 Task: Check the average views per listing of garden tub in the last 5 years.
Action: Mouse moved to (1082, 249)
Screenshot: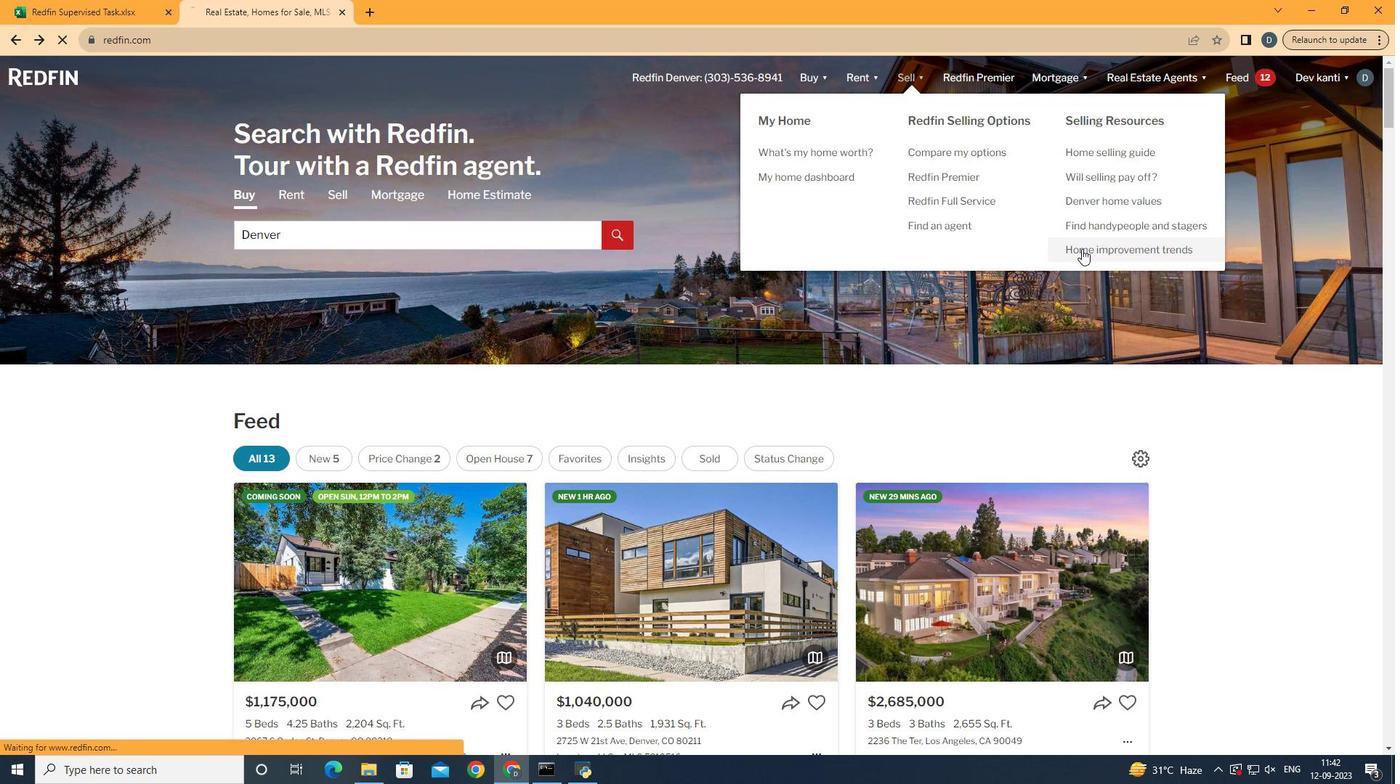 
Action: Mouse pressed left at (1082, 249)
Screenshot: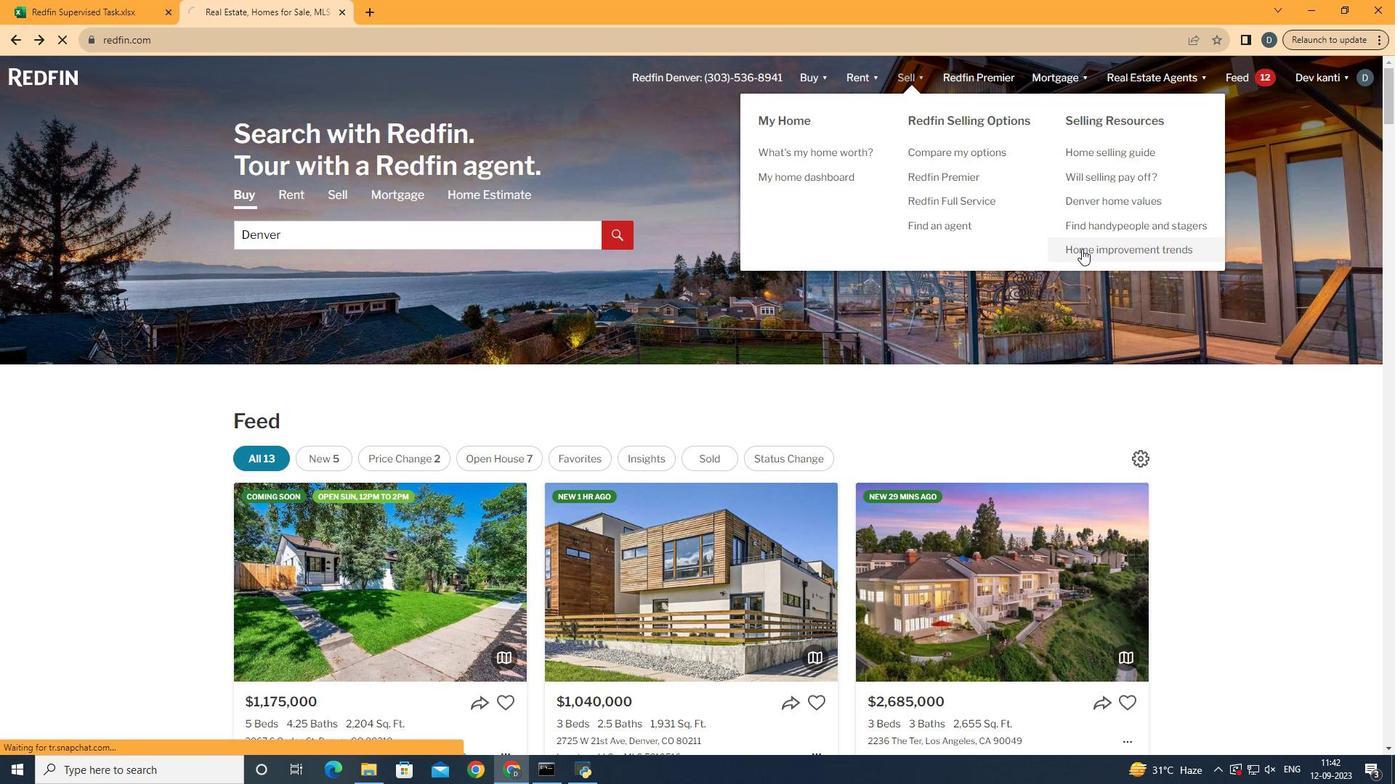 
Action: Mouse moved to (358, 284)
Screenshot: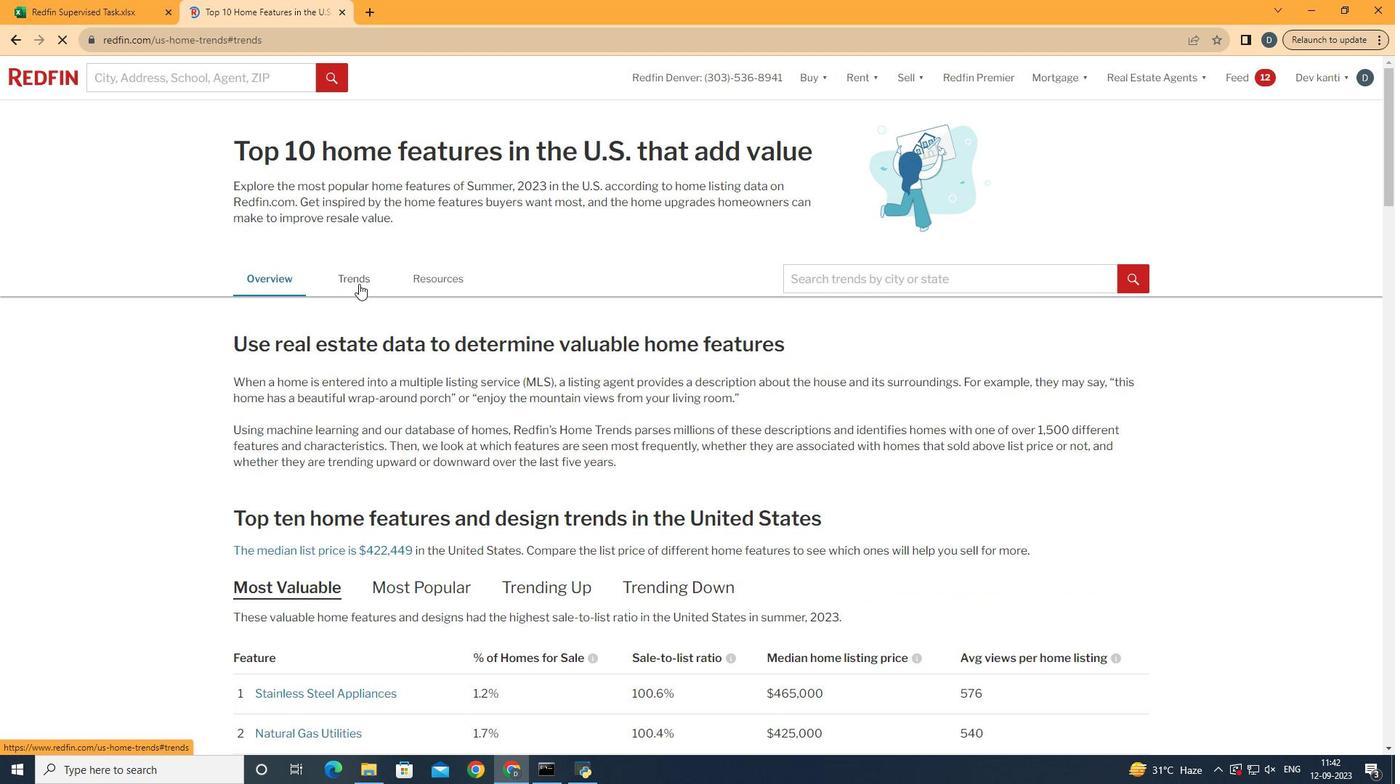 
Action: Mouse pressed left at (358, 284)
Screenshot: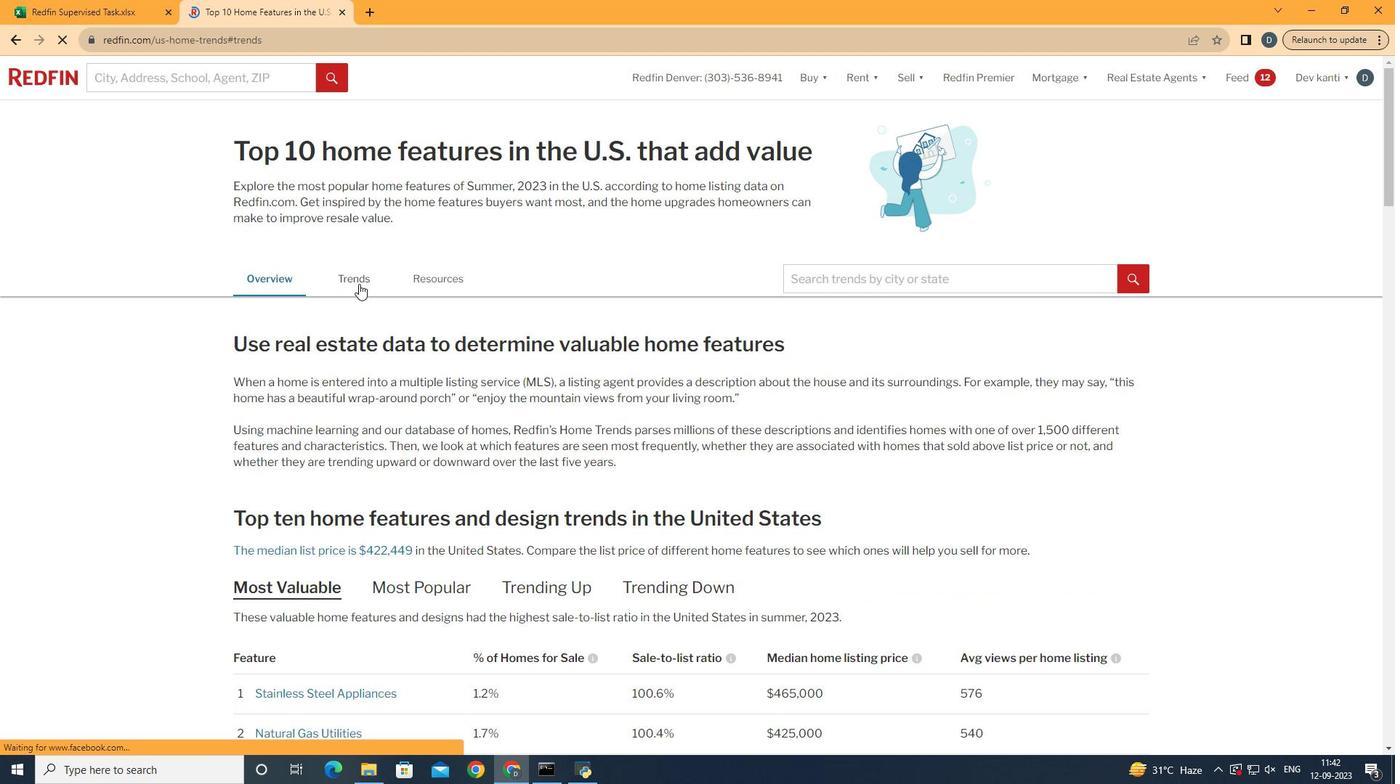 
Action: Mouse moved to (428, 417)
Screenshot: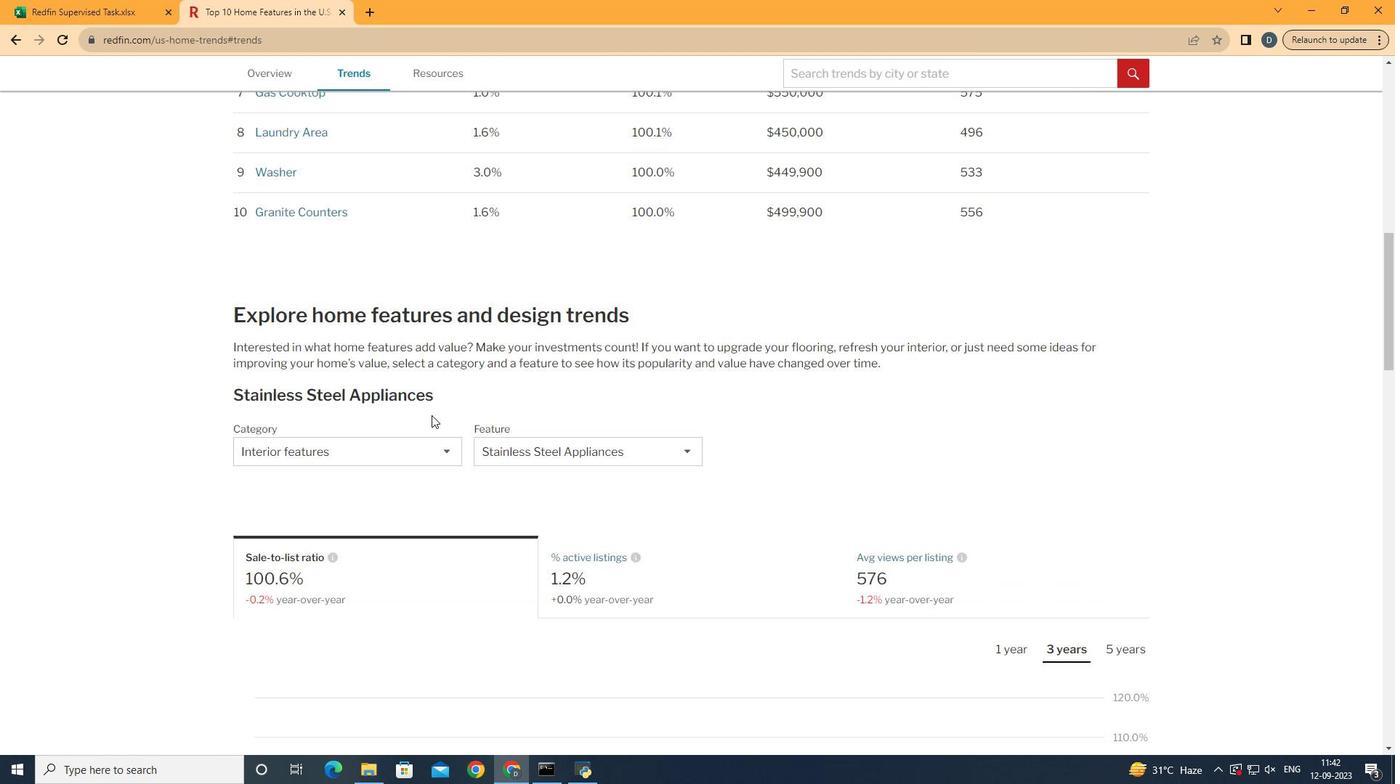 
Action: Mouse scrolled (428, 416) with delta (0, 0)
Screenshot: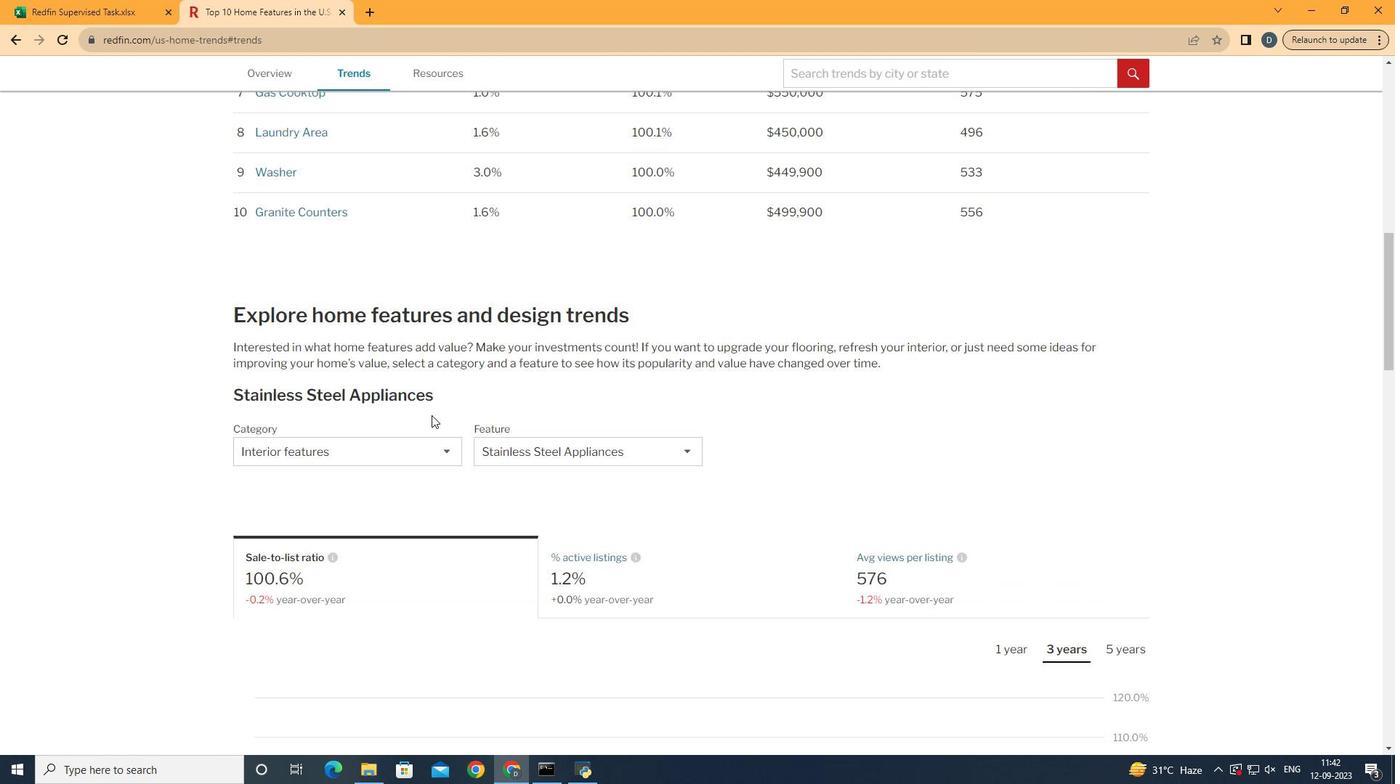 
Action: Mouse moved to (428, 416)
Screenshot: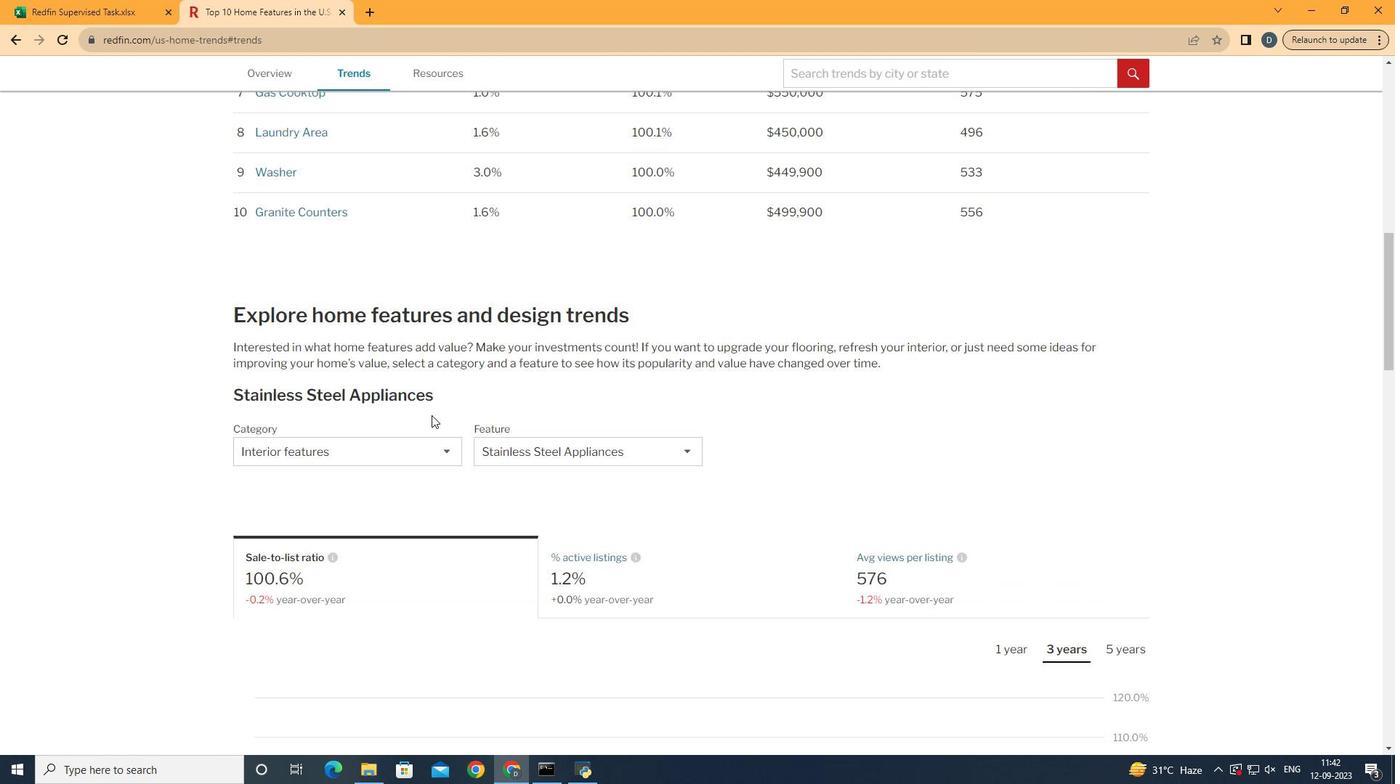
Action: Mouse scrolled (428, 415) with delta (0, 0)
Screenshot: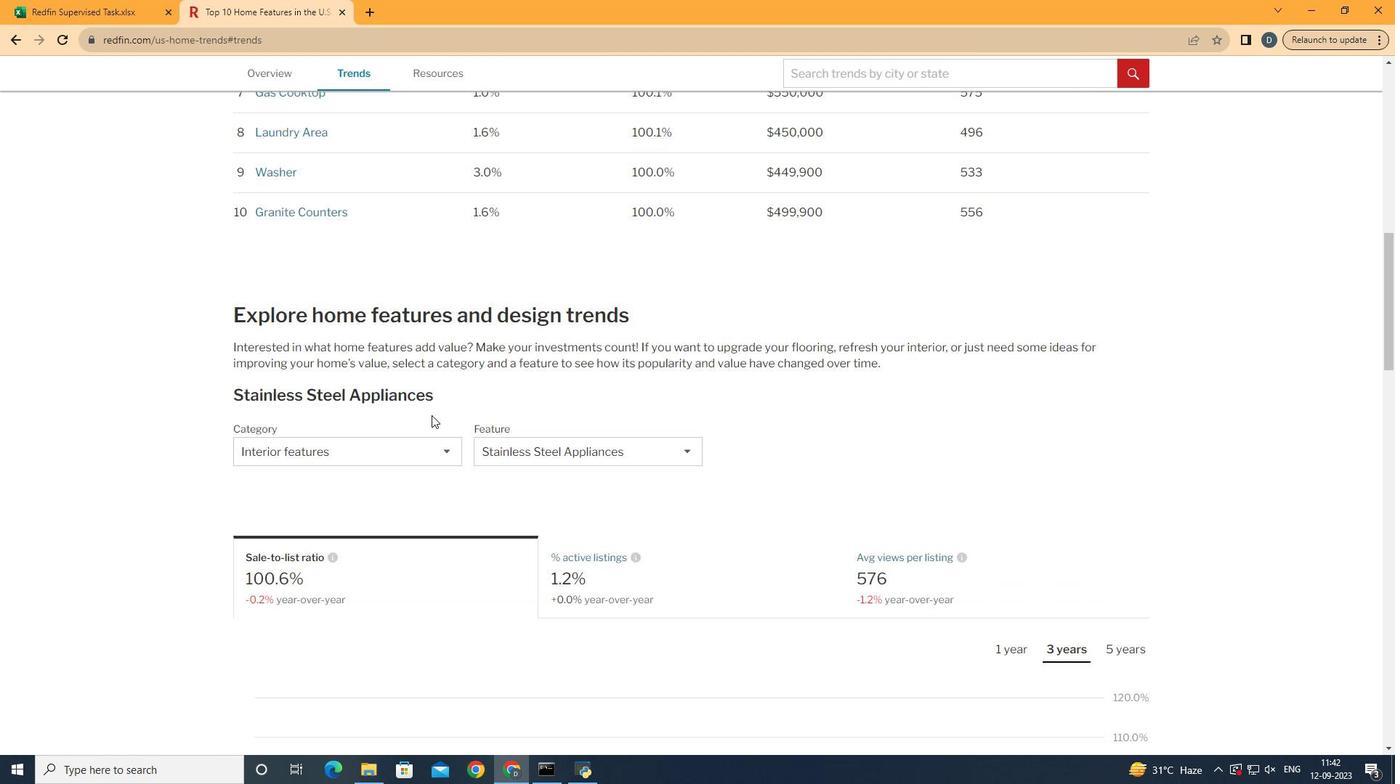 
Action: Mouse moved to (430, 416)
Screenshot: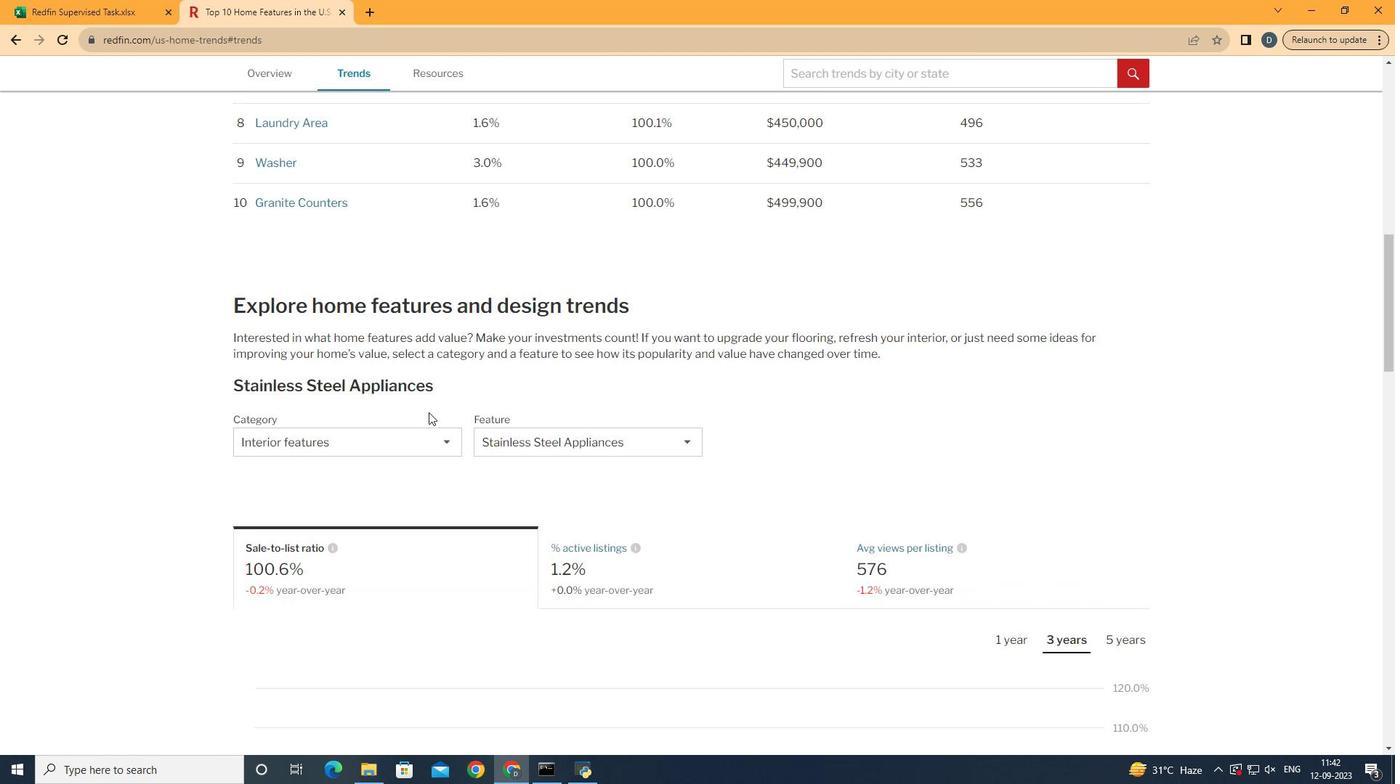 
Action: Mouse scrolled (430, 415) with delta (0, 0)
Screenshot: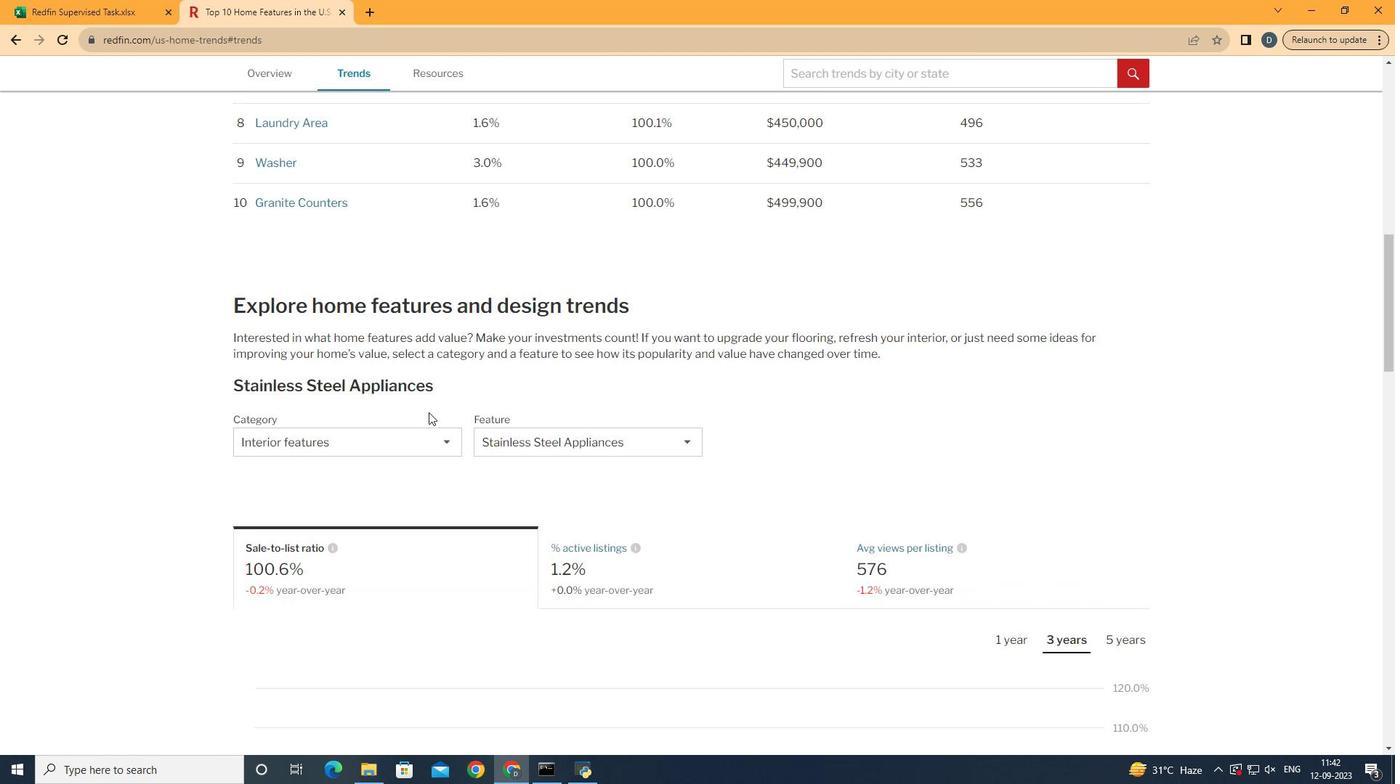 
Action: Mouse moved to (430, 416)
Screenshot: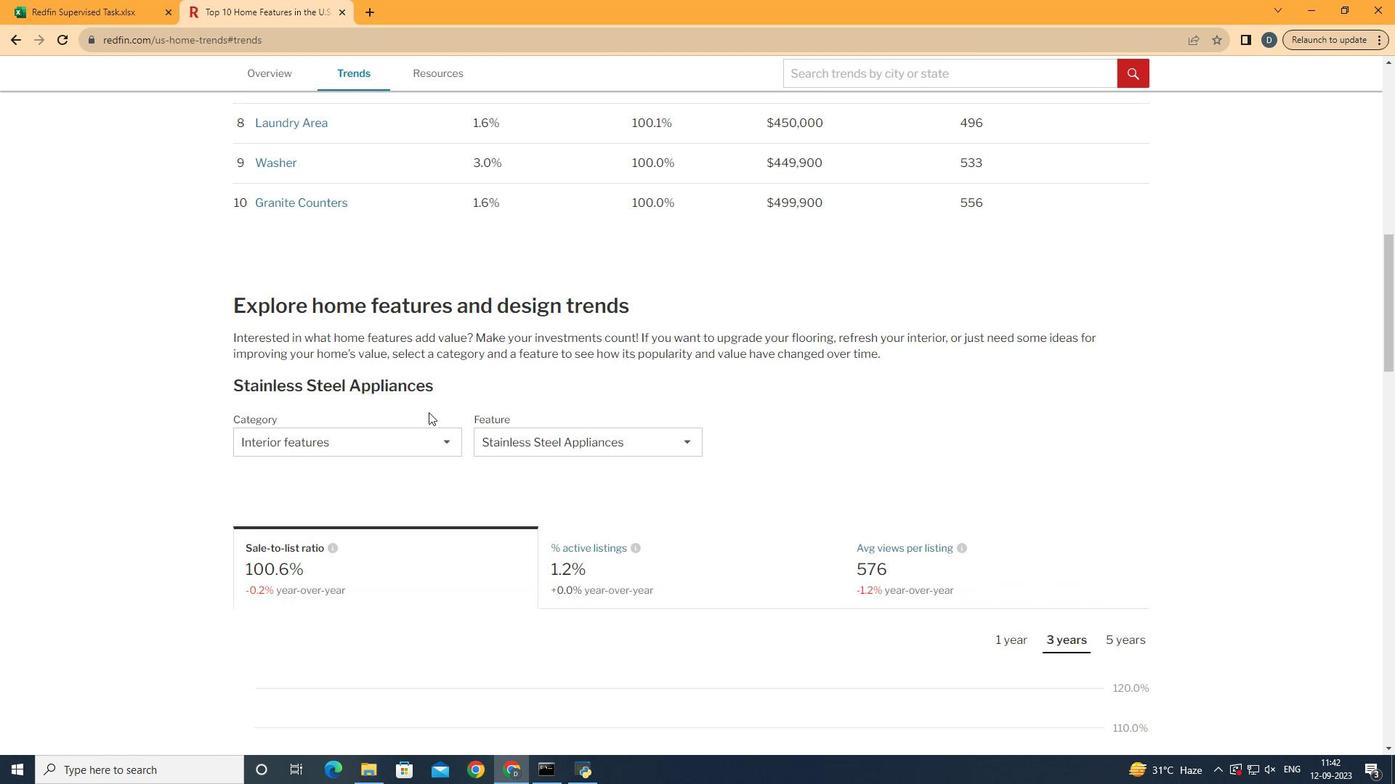 
Action: Mouse scrolled (430, 415) with delta (0, 0)
Screenshot: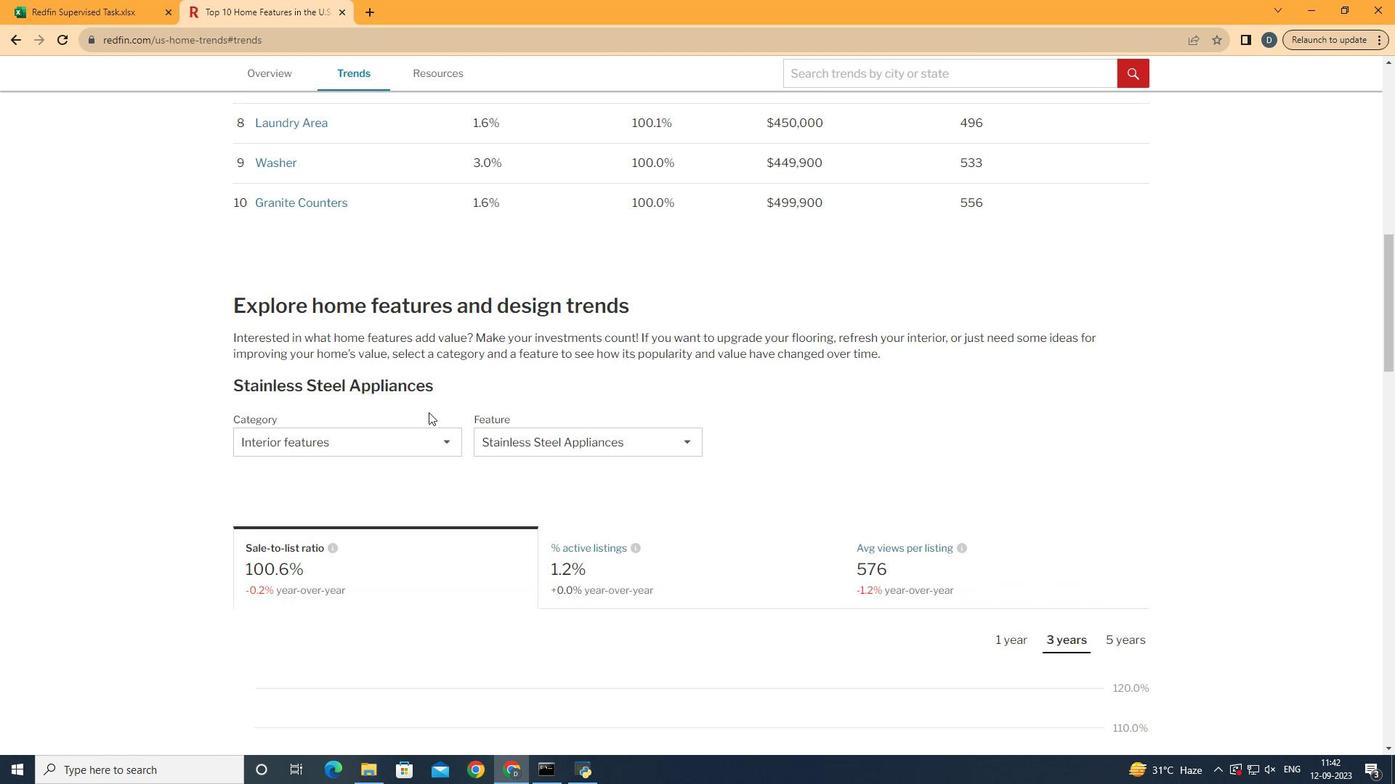 
Action: Mouse moved to (431, 415)
Screenshot: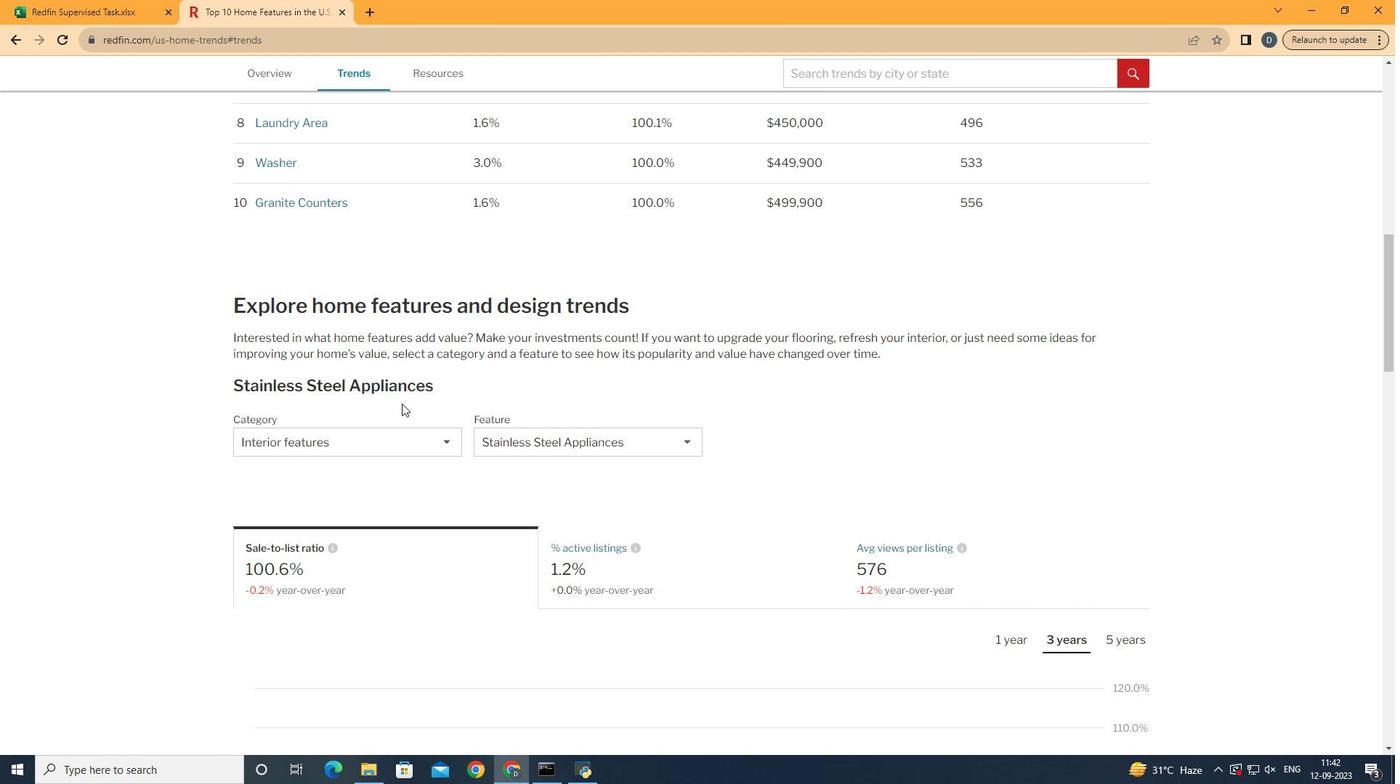
Action: Mouse scrolled (431, 414) with delta (0, 0)
Screenshot: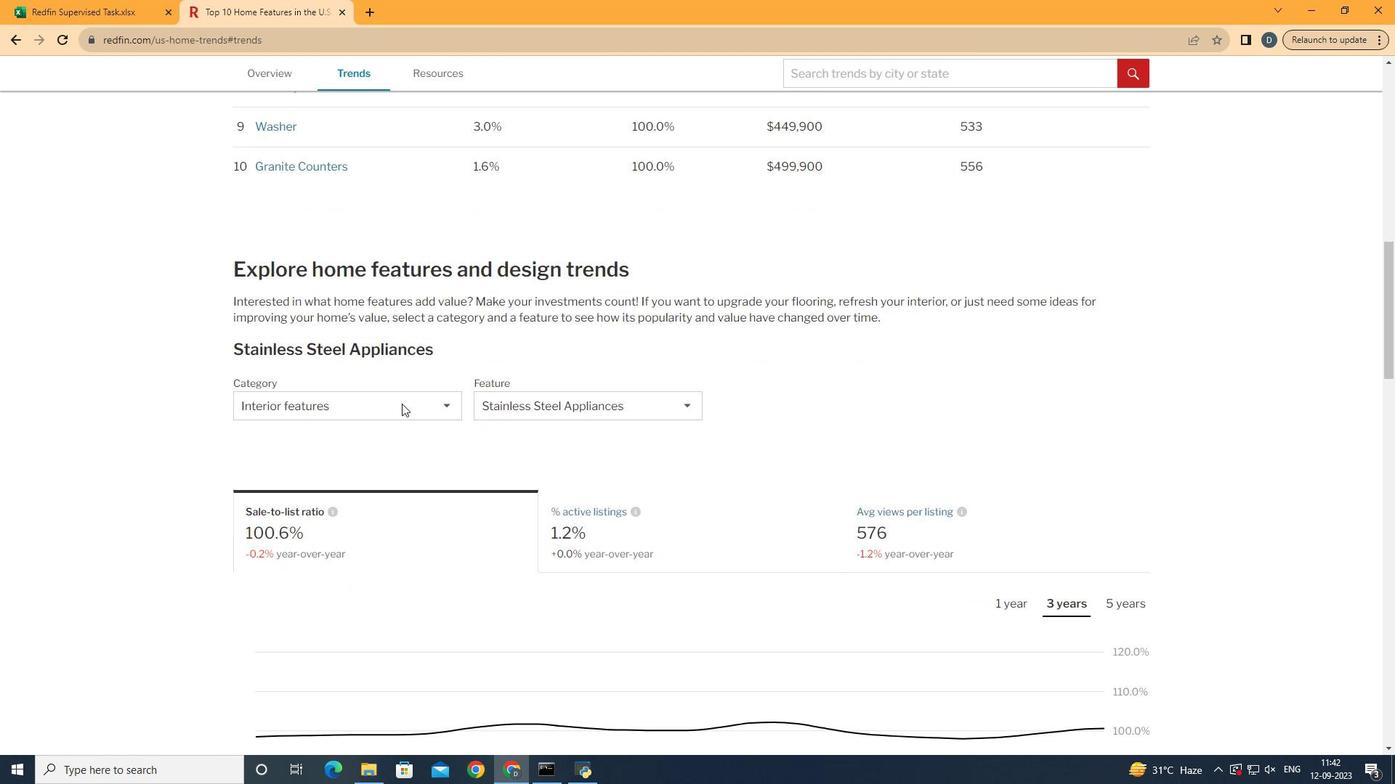
Action: Mouse scrolled (431, 414) with delta (0, 0)
Screenshot: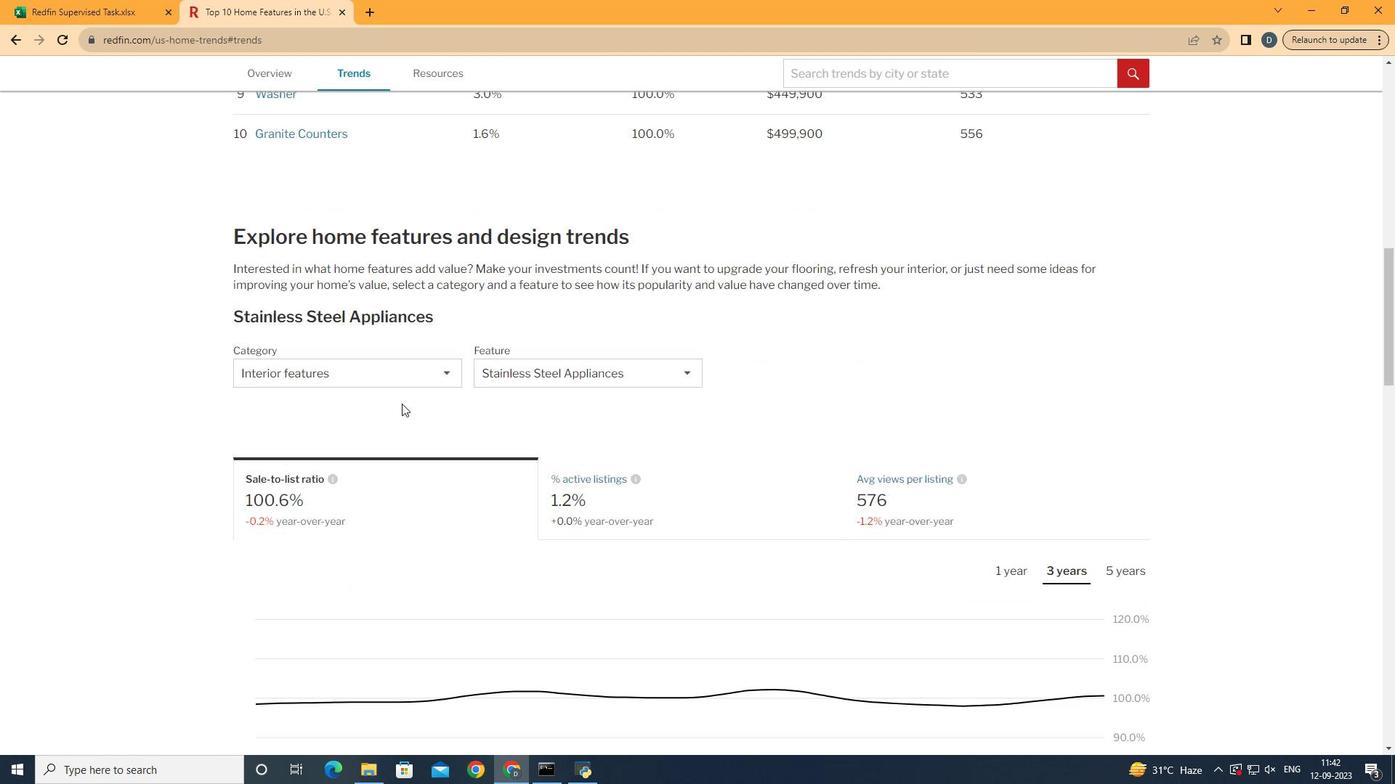 
Action: Mouse moved to (401, 404)
Screenshot: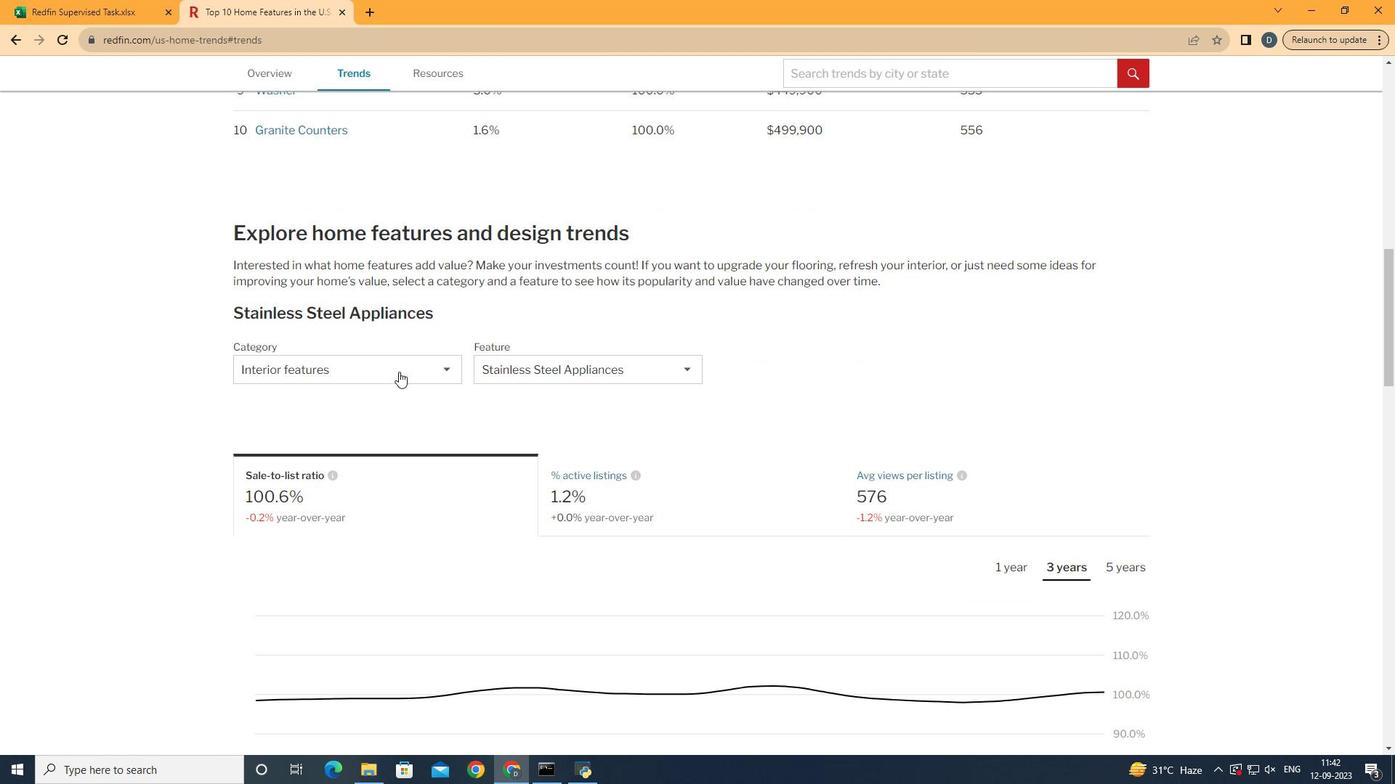 
Action: Mouse scrolled (401, 403) with delta (0, 0)
Screenshot: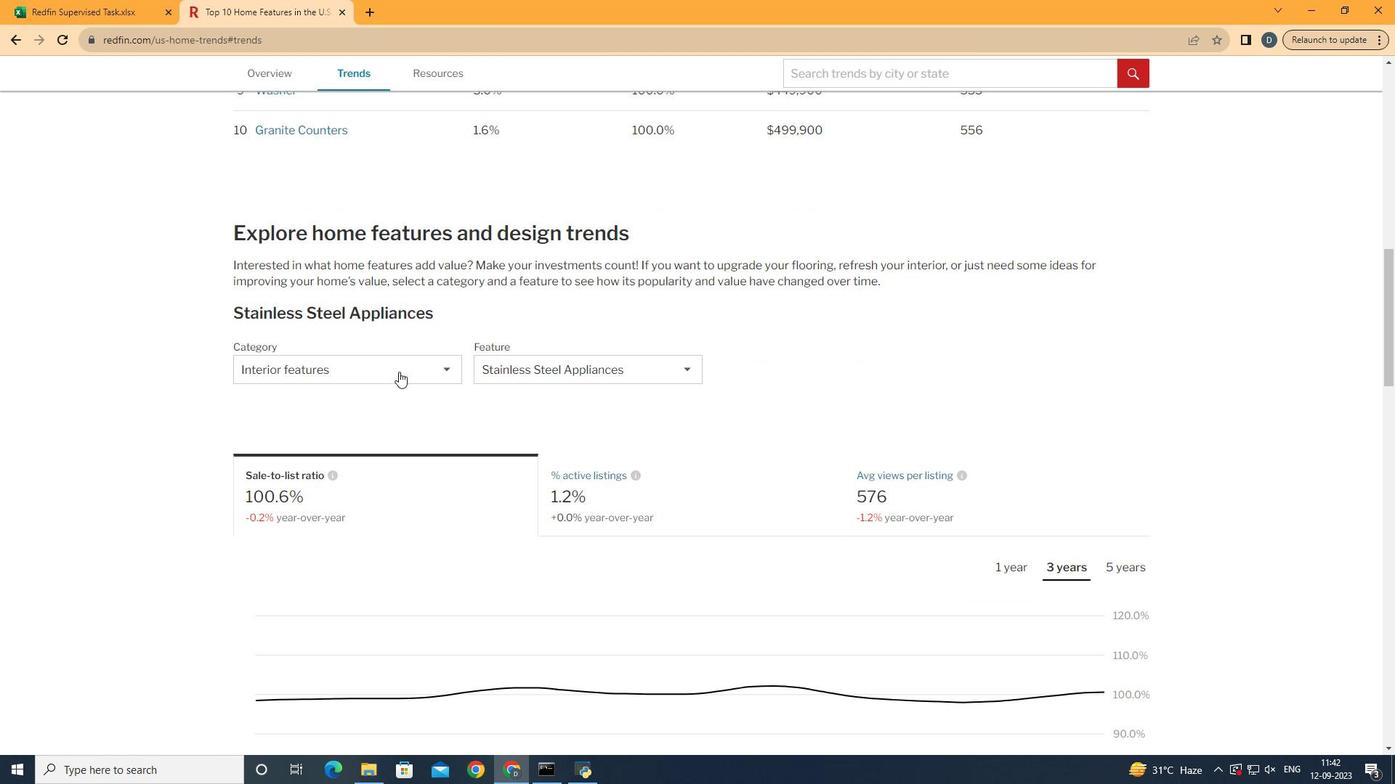 
Action: Mouse moved to (398, 372)
Screenshot: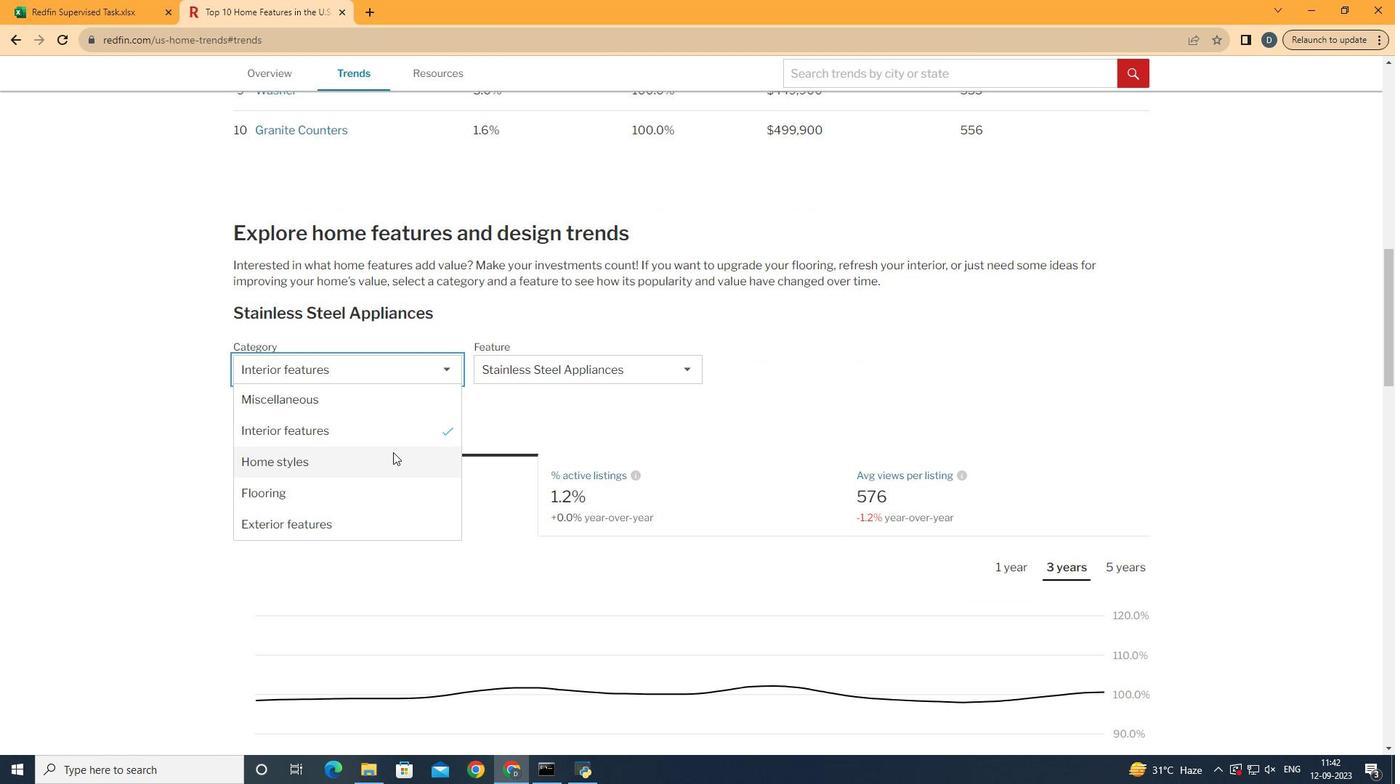 
Action: Mouse pressed left at (398, 372)
Screenshot: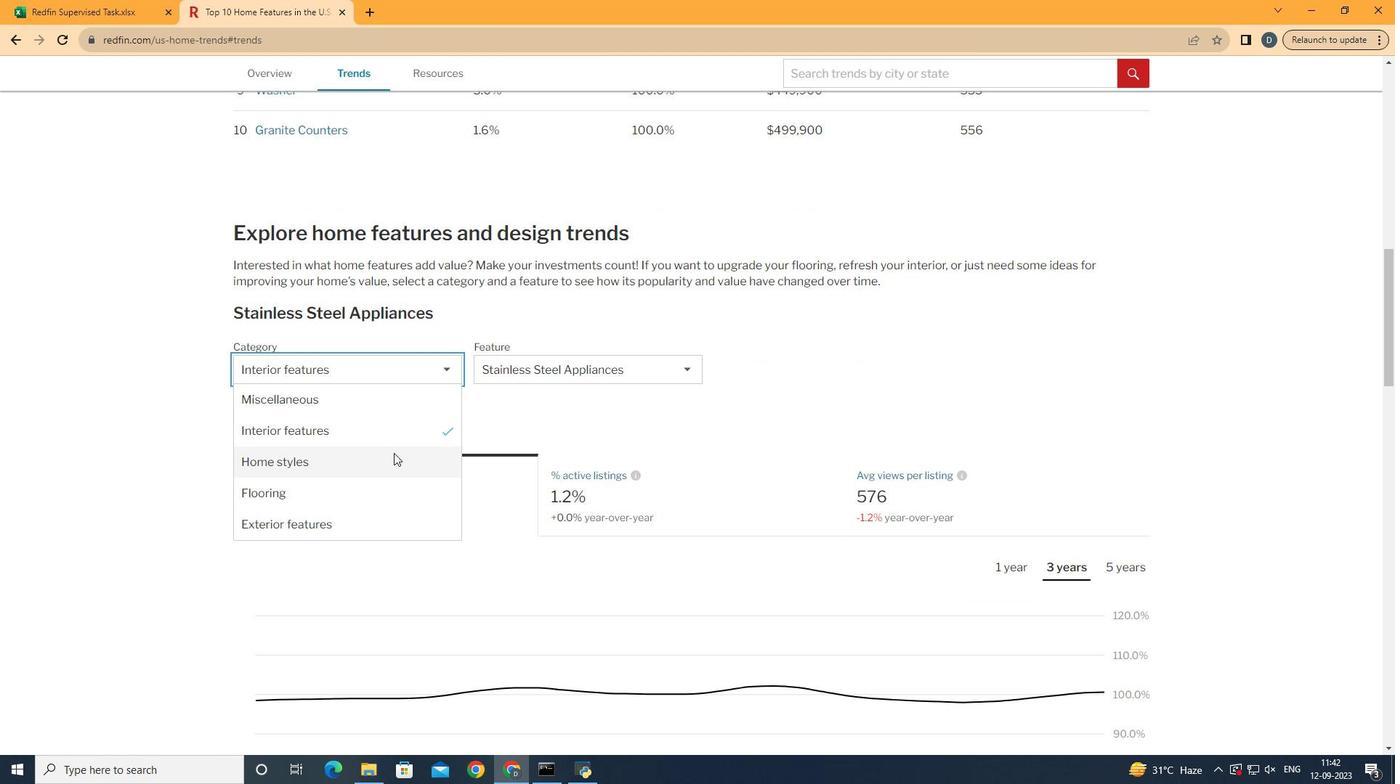 
Action: Mouse moved to (417, 428)
Screenshot: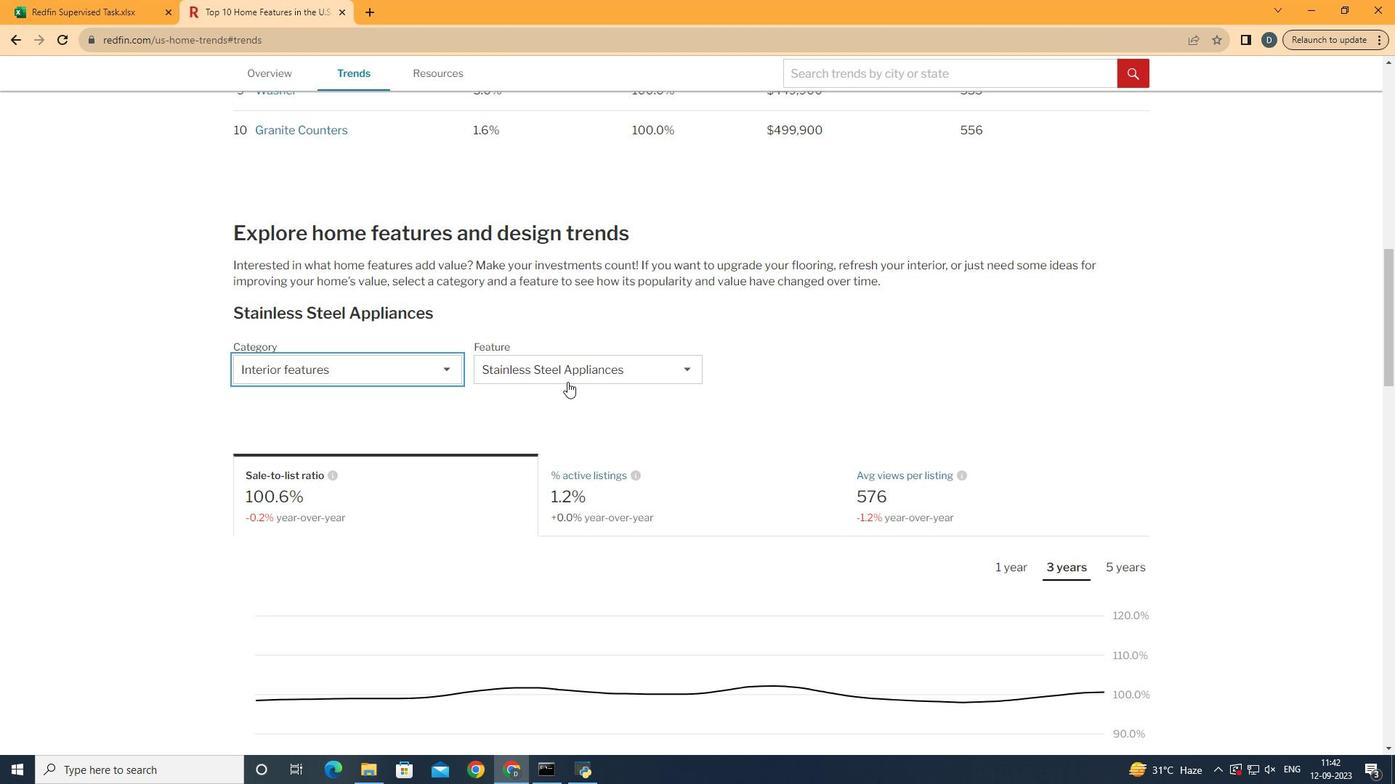 
Action: Mouse pressed left at (417, 428)
Screenshot: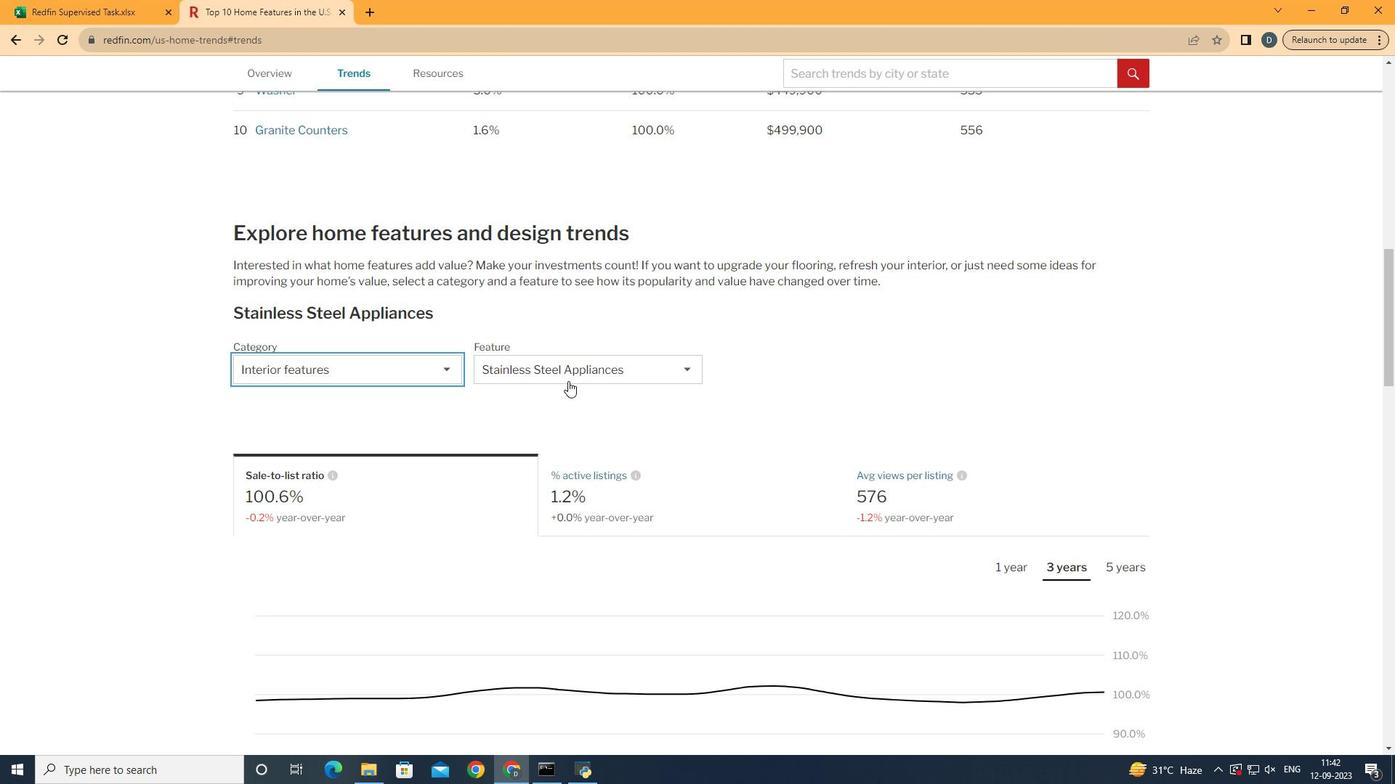 
Action: Mouse moved to (568, 381)
Screenshot: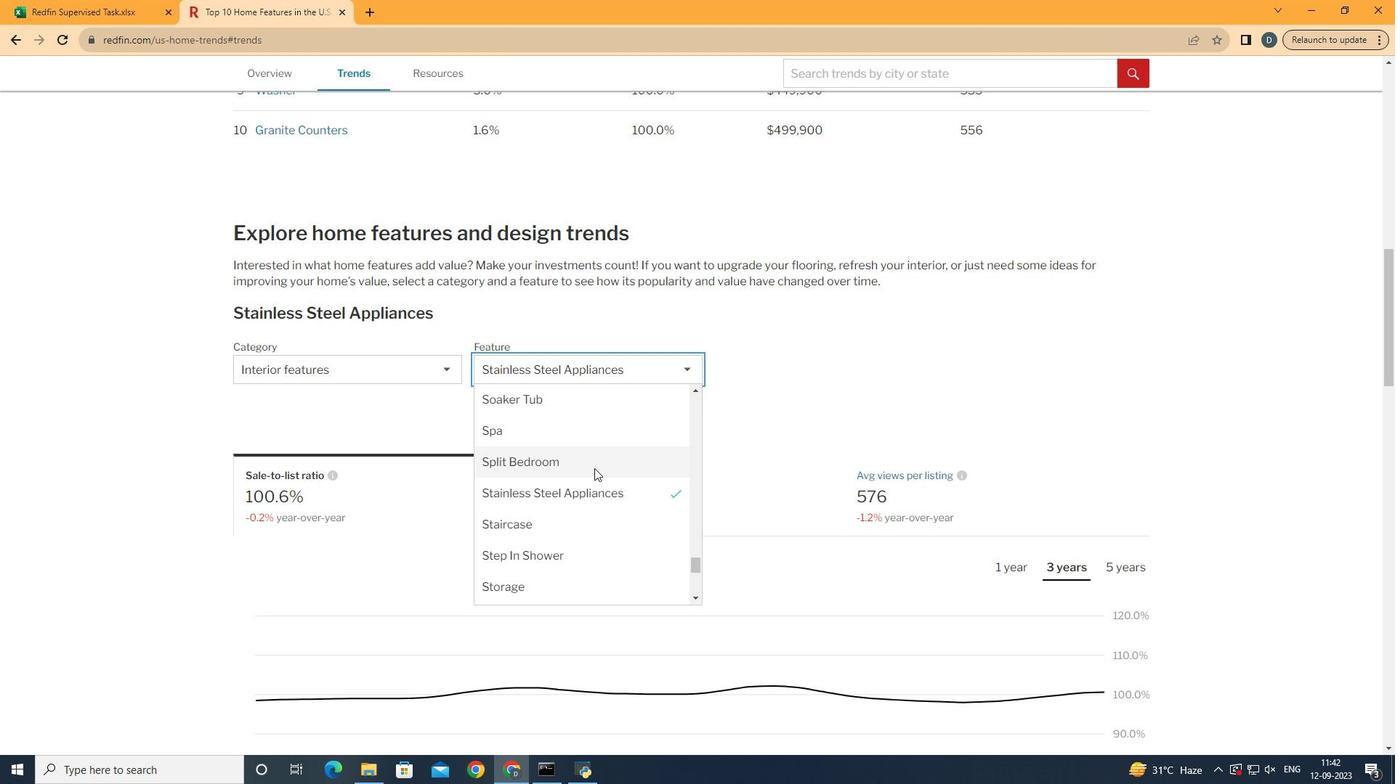 
Action: Mouse pressed left at (568, 381)
Screenshot: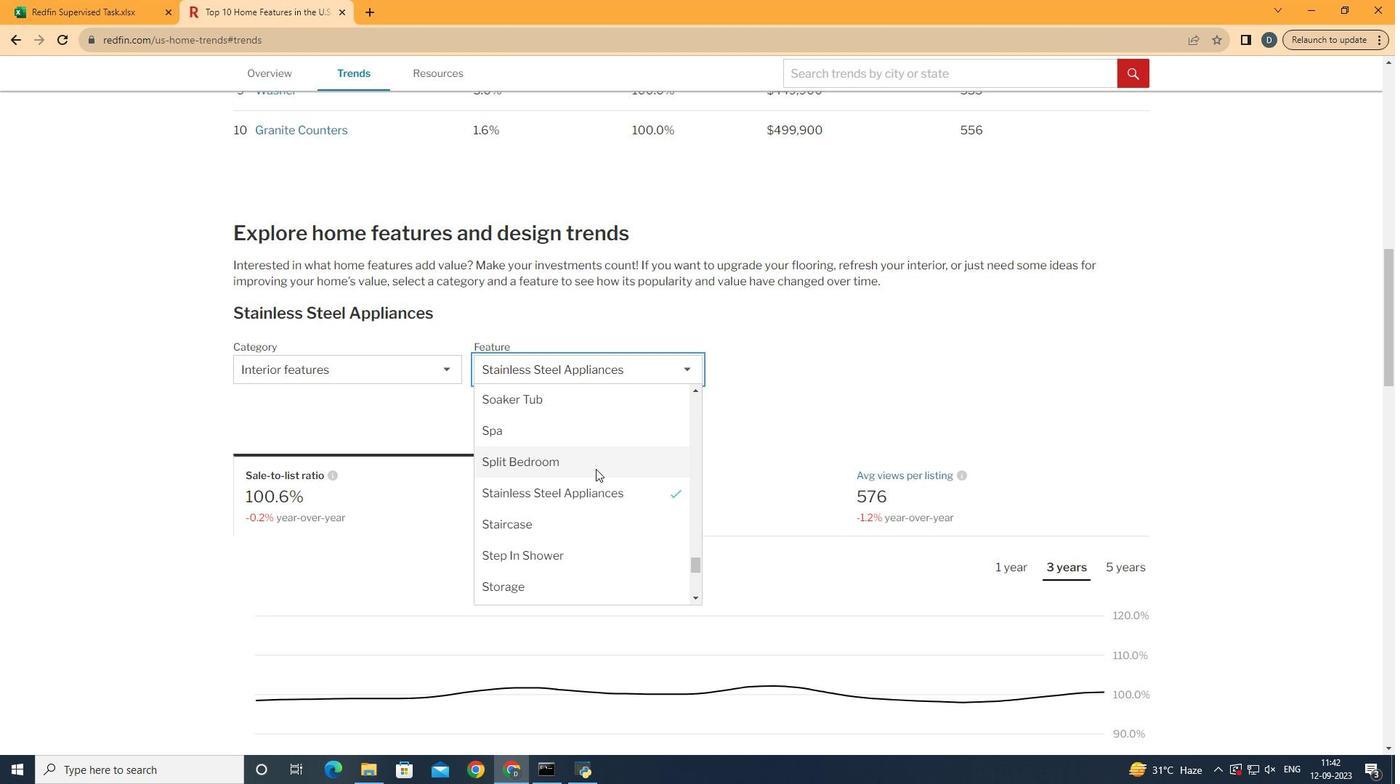 
Action: Mouse moved to (595, 469)
Screenshot: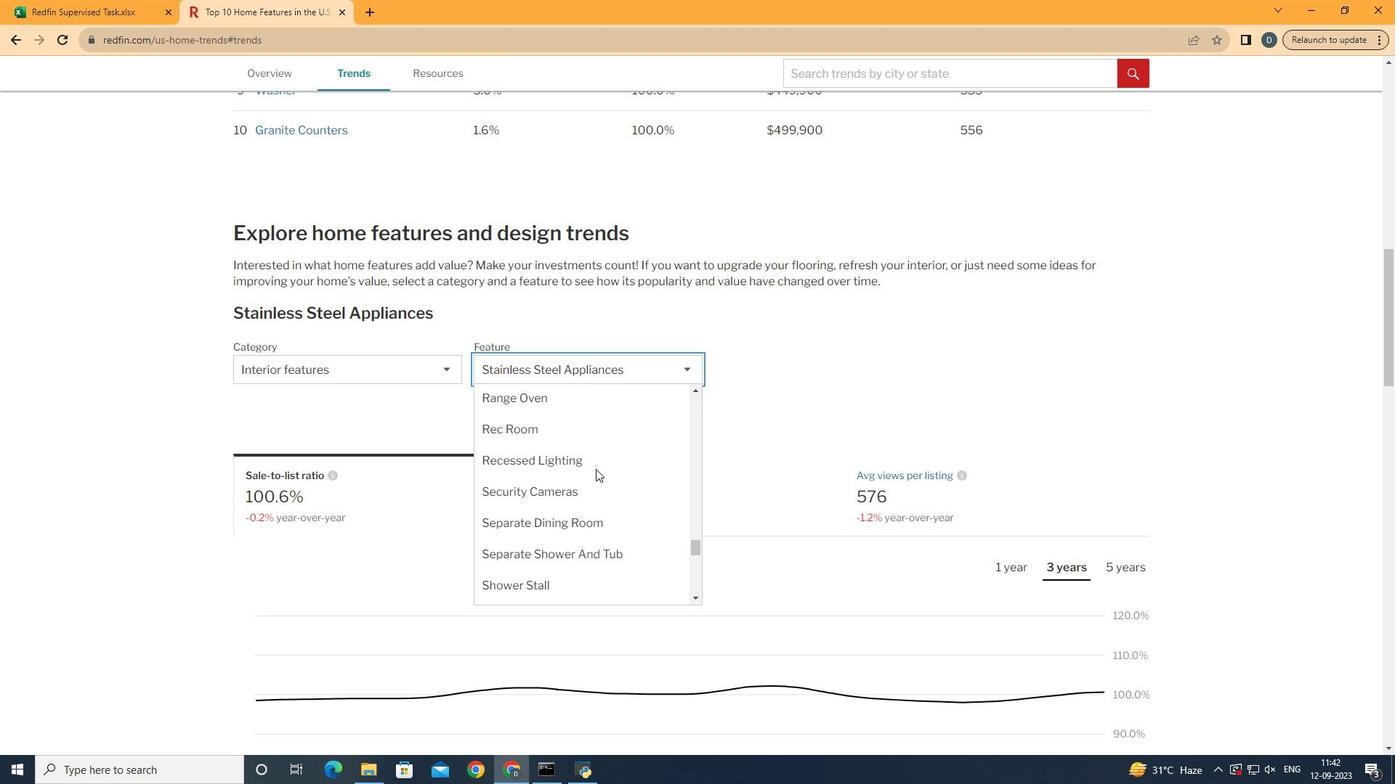 
Action: Mouse scrolled (595, 470) with delta (0, 0)
Screenshot: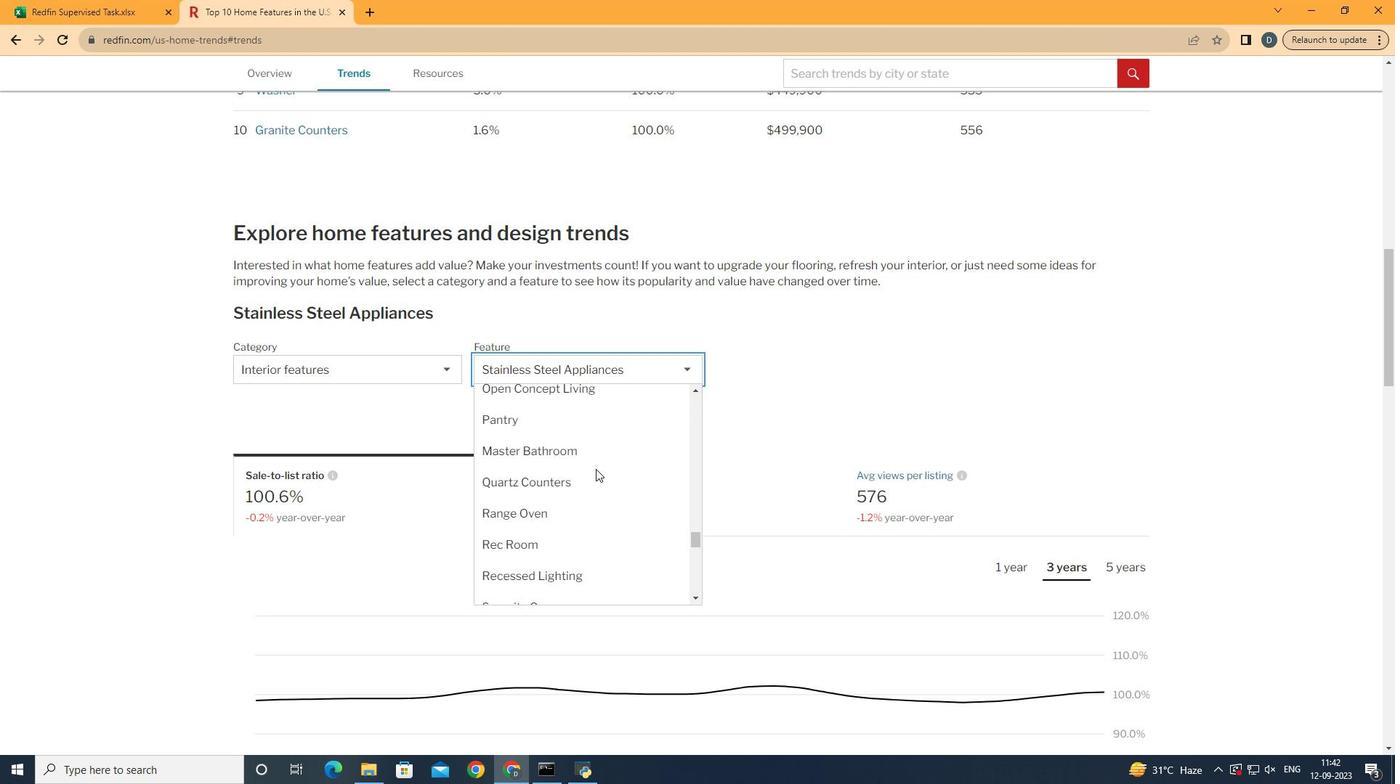 
Action: Mouse scrolled (595, 470) with delta (0, 0)
Screenshot: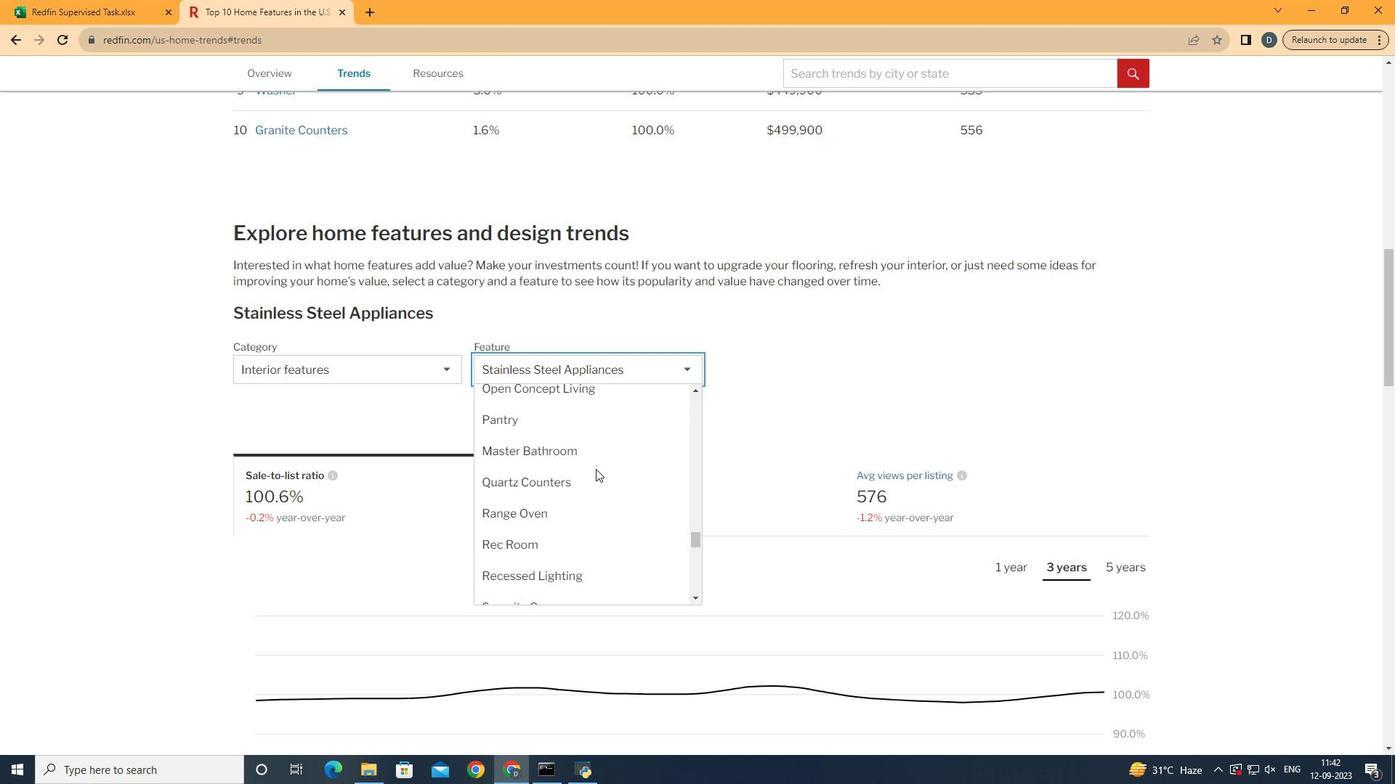 
Action: Mouse scrolled (595, 470) with delta (0, 0)
Screenshot: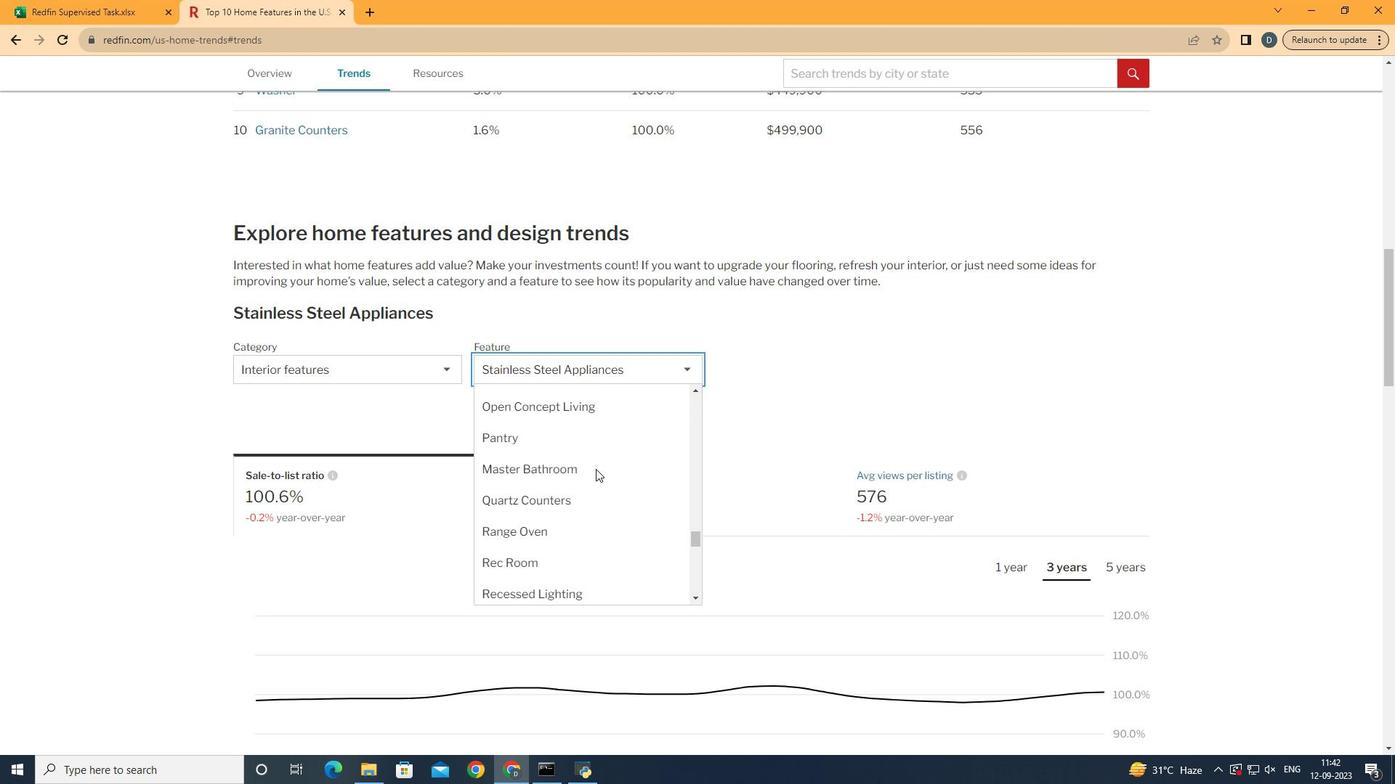 
Action: Mouse scrolled (595, 470) with delta (0, 0)
Screenshot: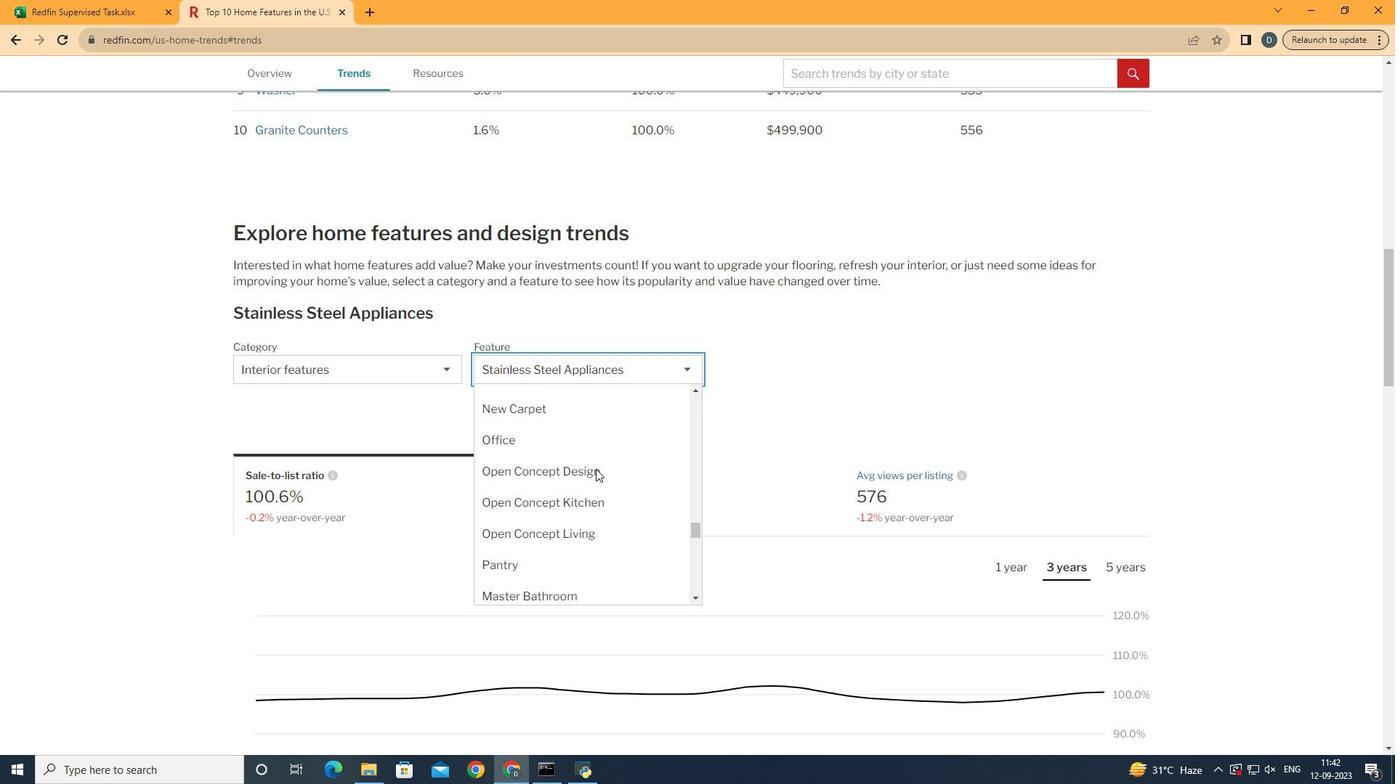 
Action: Mouse scrolled (595, 470) with delta (0, 0)
Screenshot: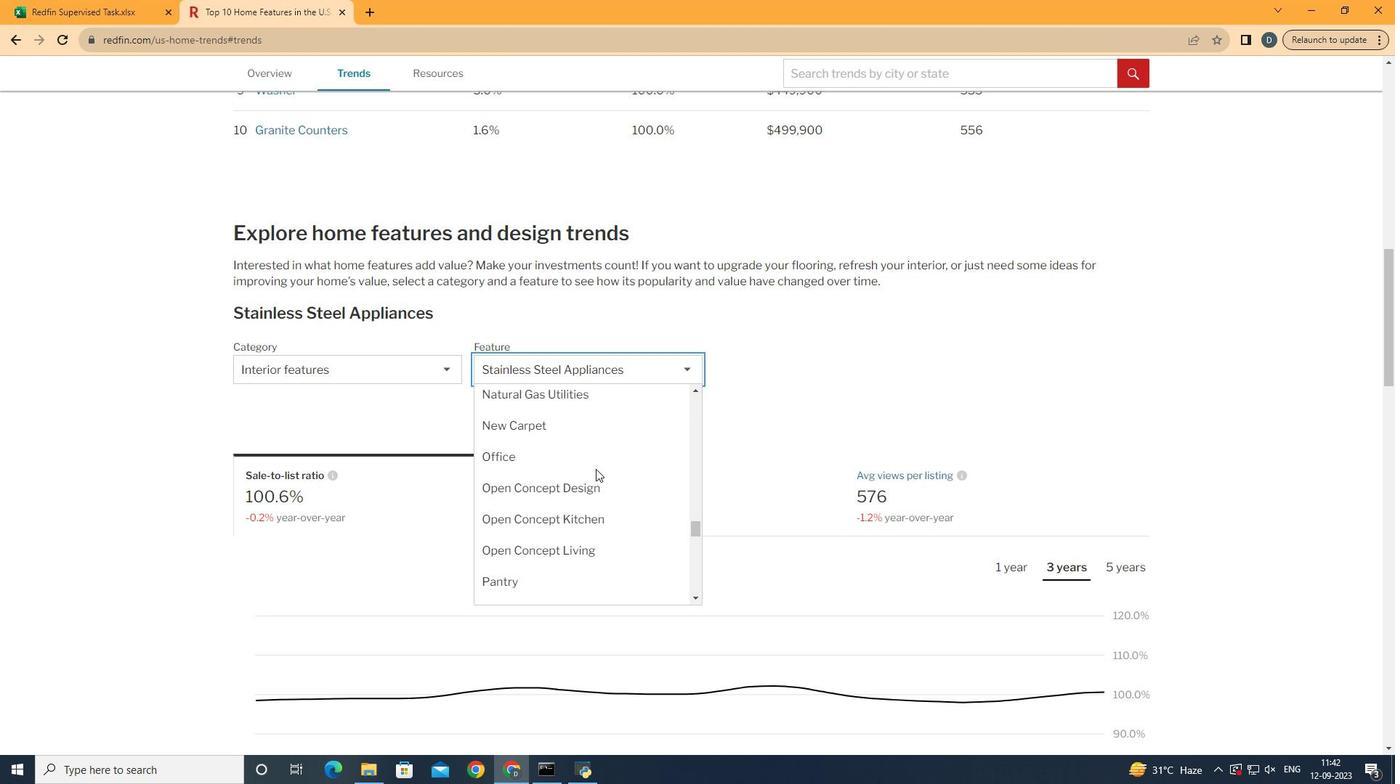 
Action: Mouse scrolled (595, 470) with delta (0, 0)
Screenshot: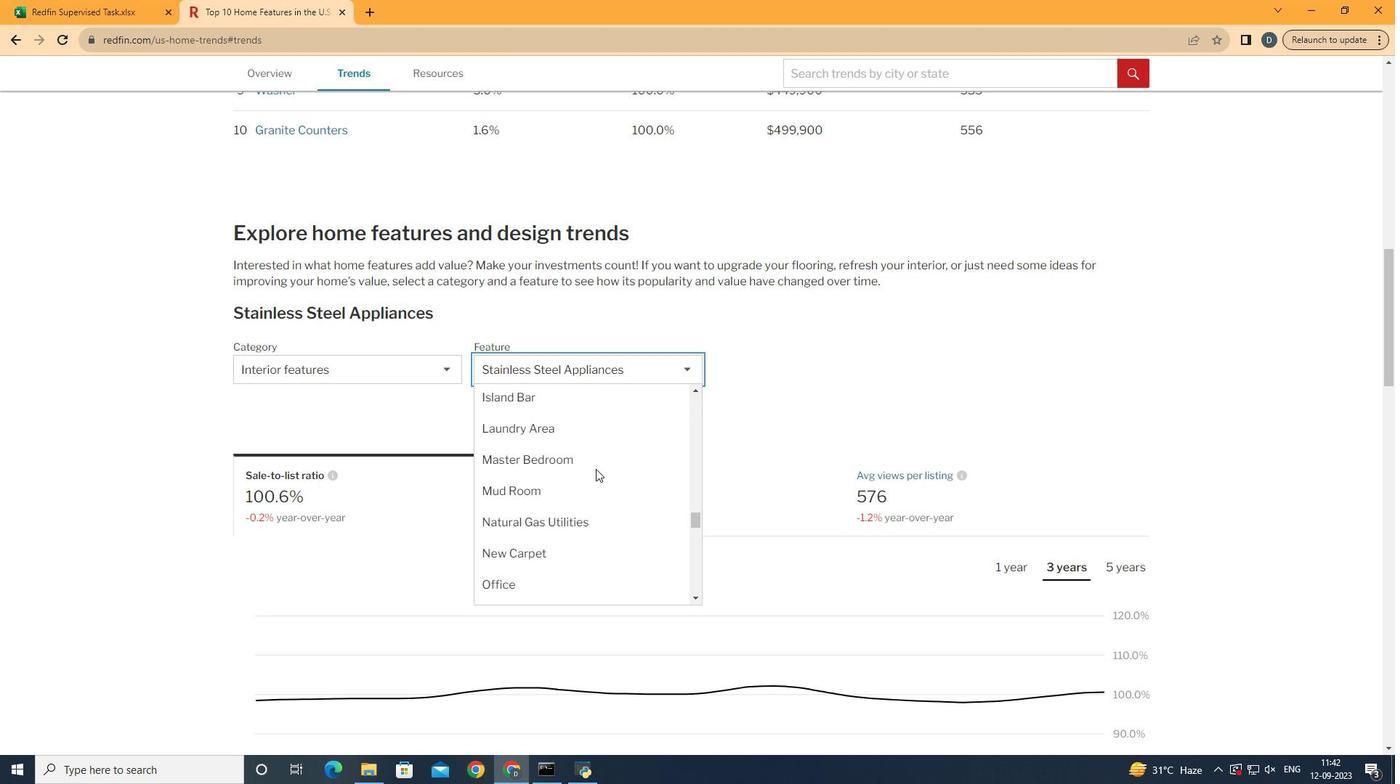 
Action: Mouse scrolled (595, 470) with delta (0, 0)
Screenshot: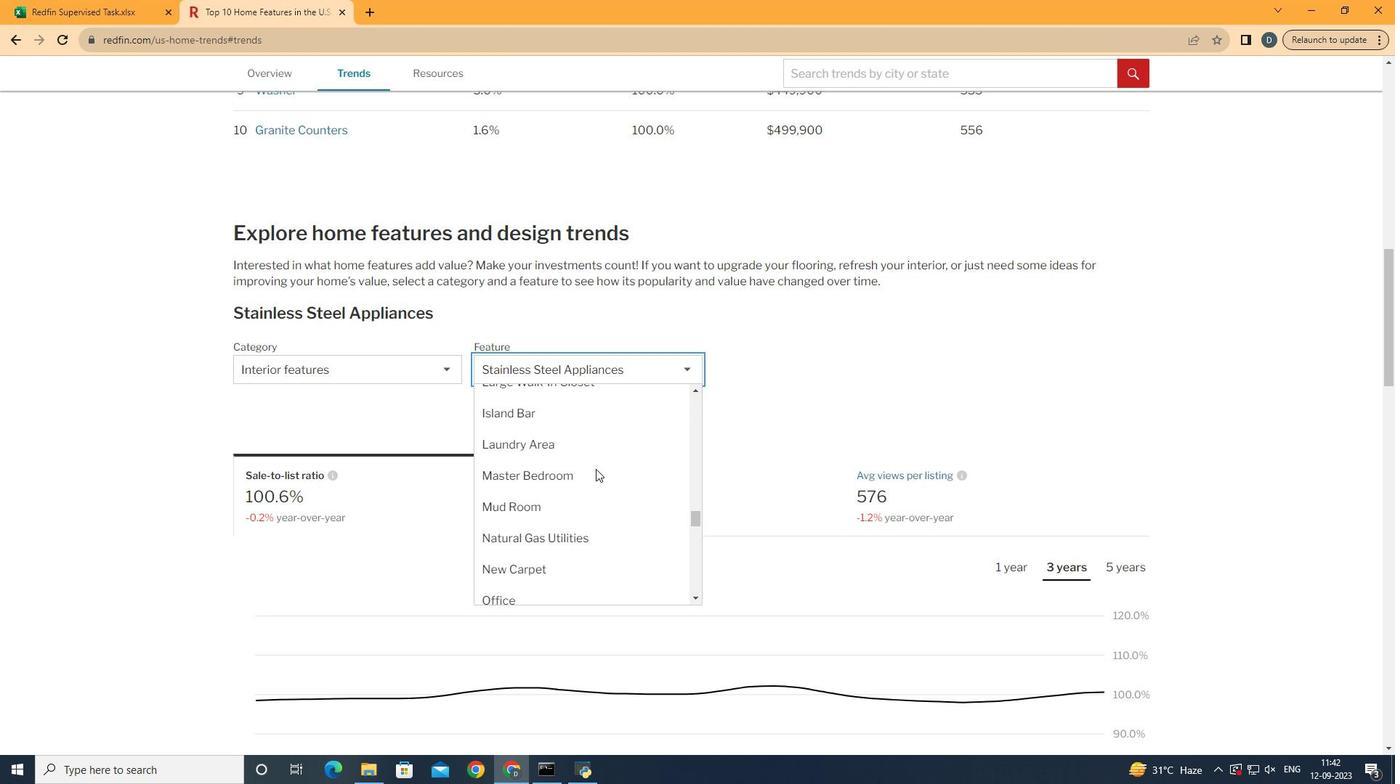 
Action: Mouse scrolled (595, 470) with delta (0, 0)
Screenshot: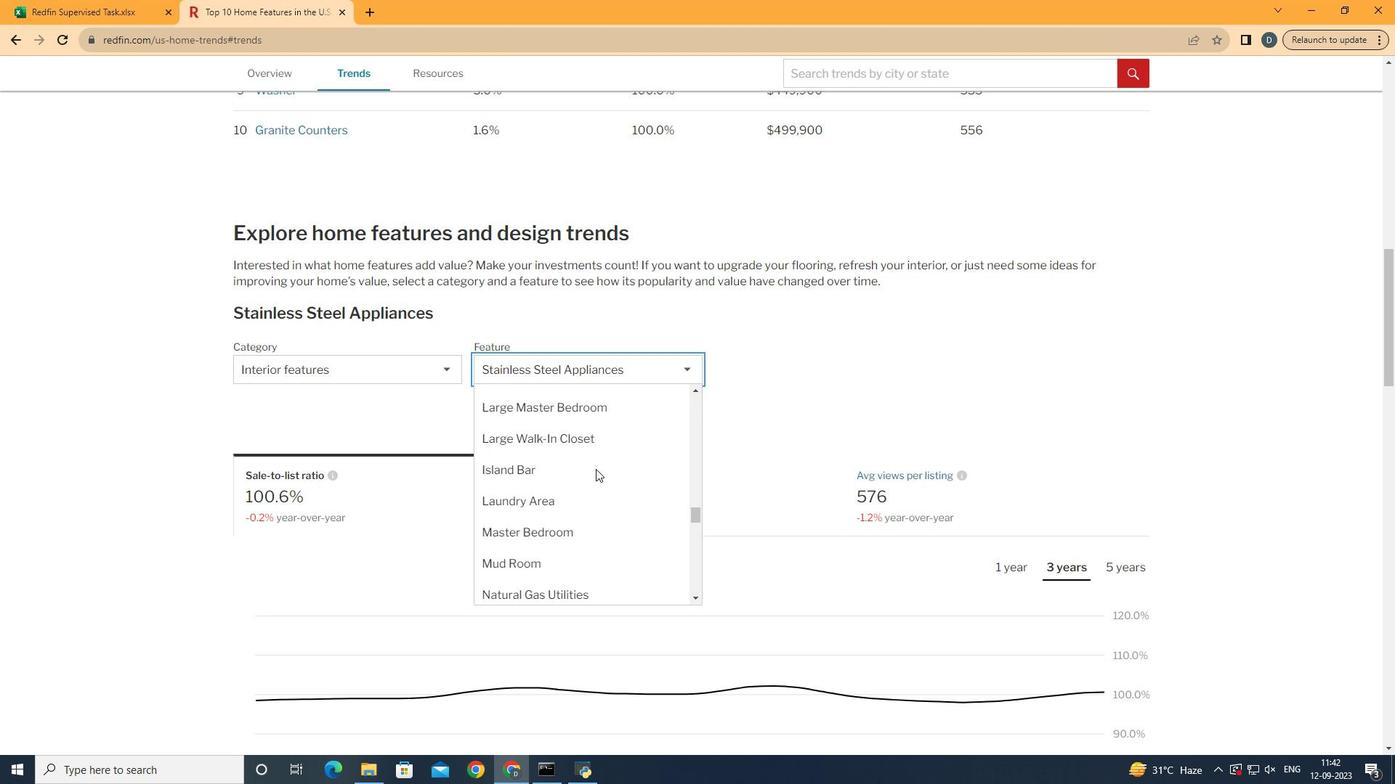 
Action: Mouse scrolled (595, 470) with delta (0, 0)
Screenshot: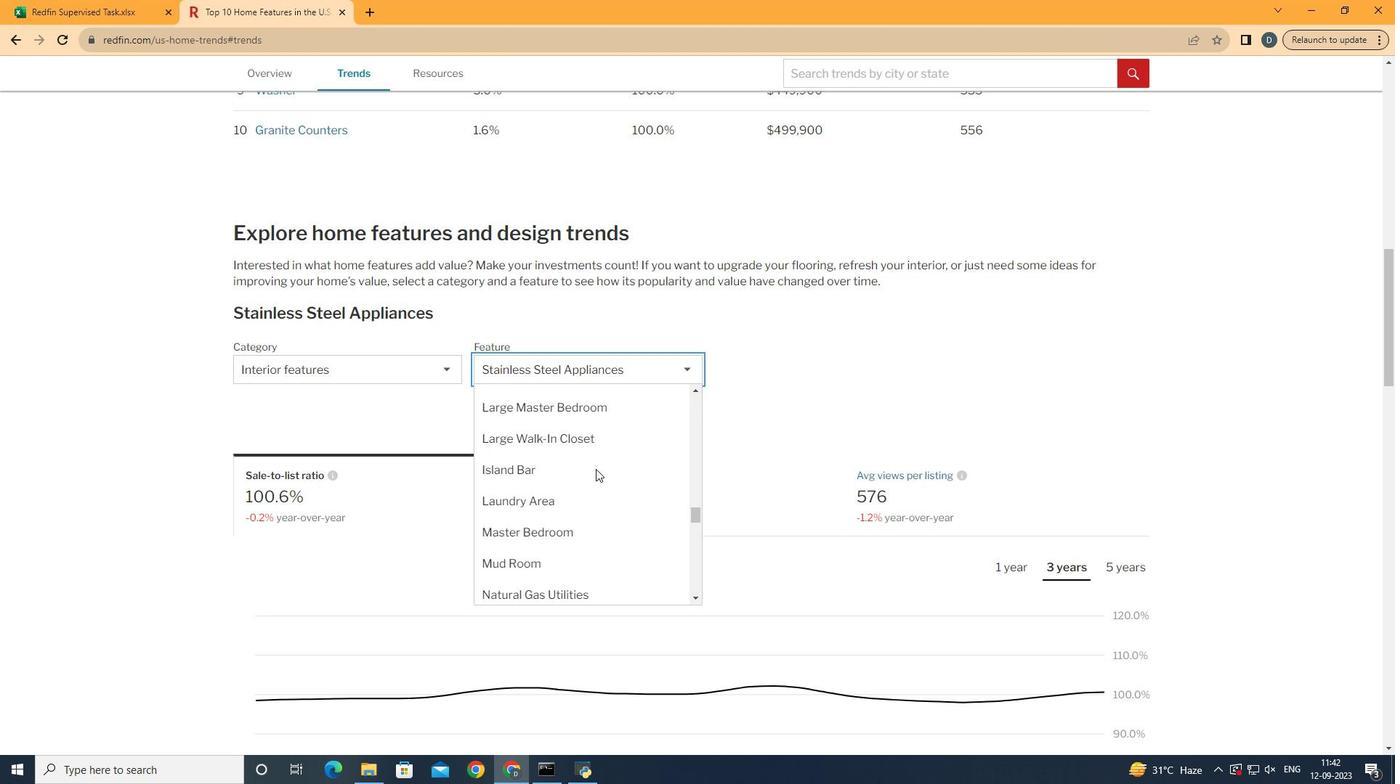 
Action: Mouse scrolled (595, 470) with delta (0, 0)
Screenshot: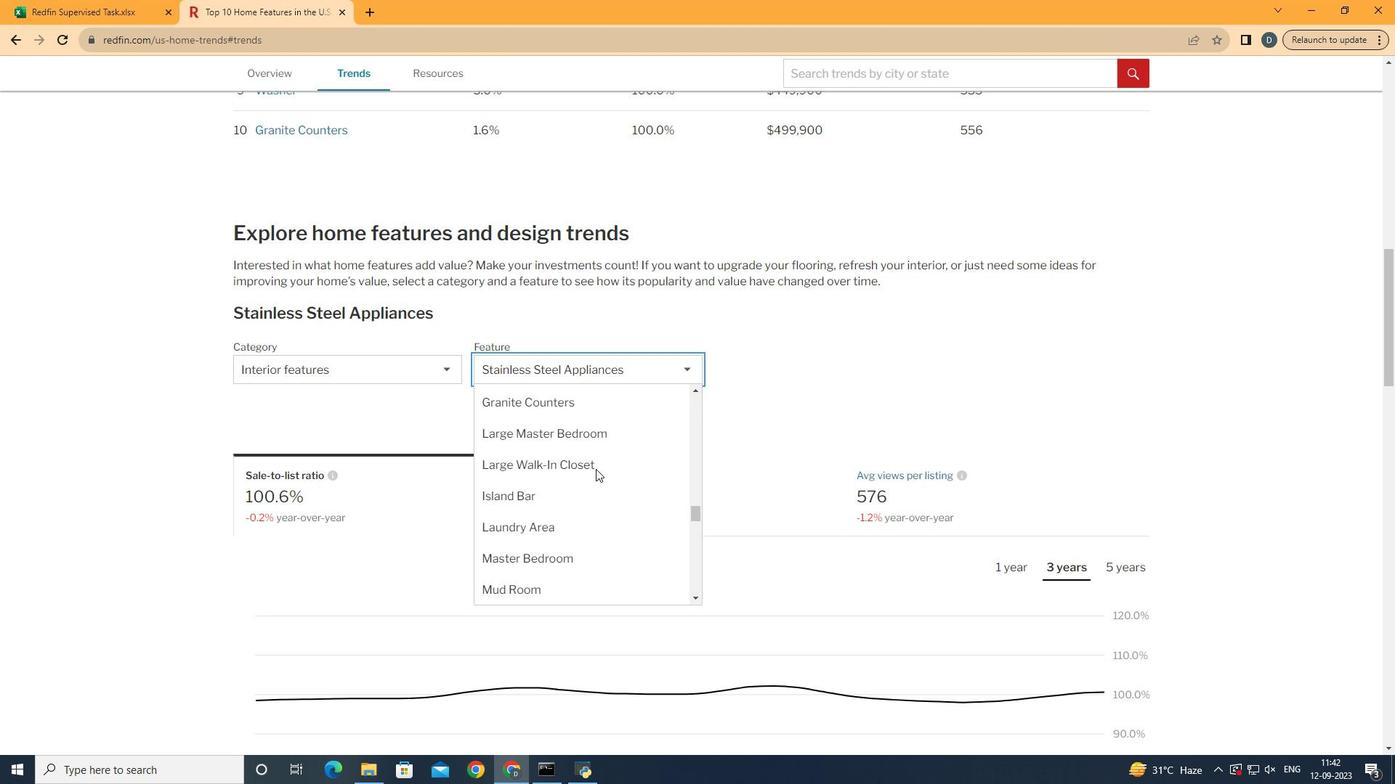 
Action: Mouse scrolled (595, 470) with delta (0, 0)
Screenshot: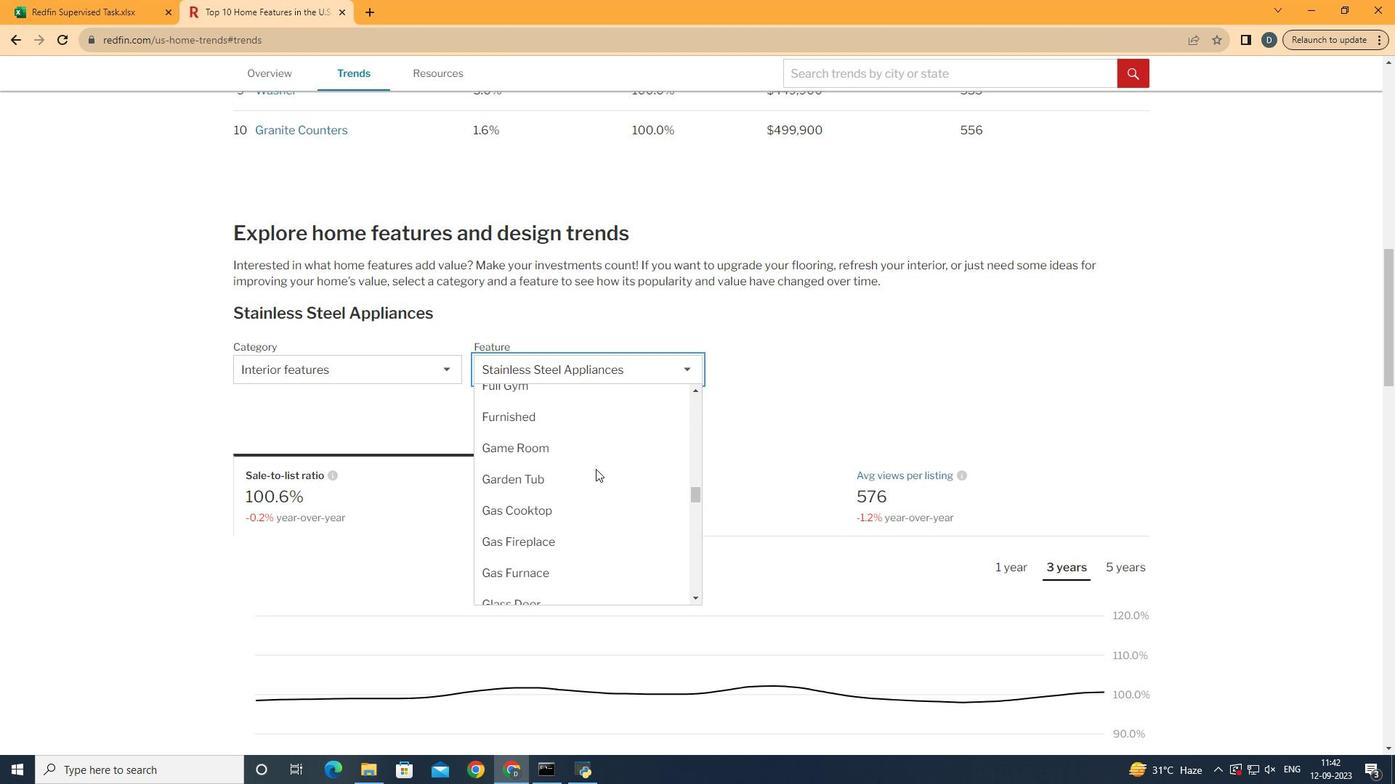 
Action: Mouse scrolled (595, 470) with delta (0, 0)
Screenshot: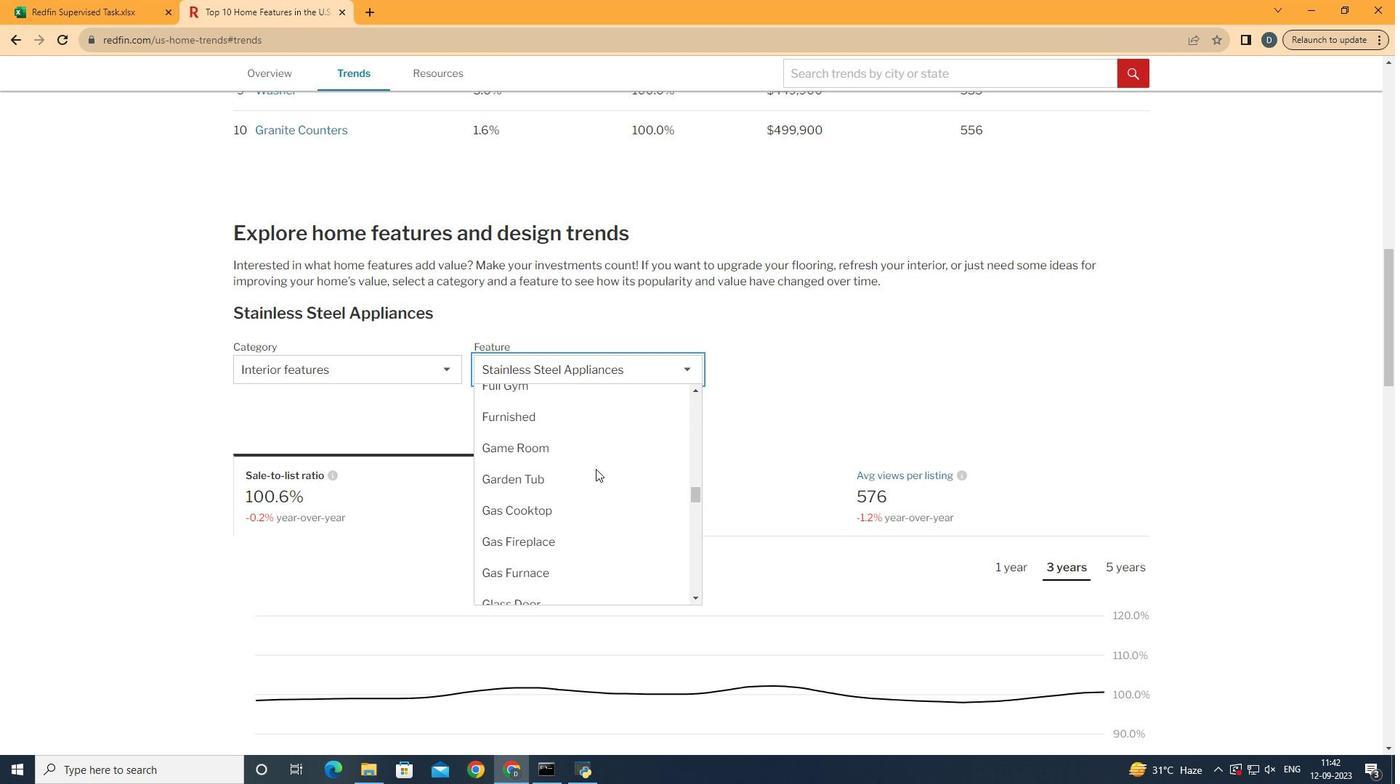 
Action: Mouse scrolled (595, 470) with delta (0, 0)
Screenshot: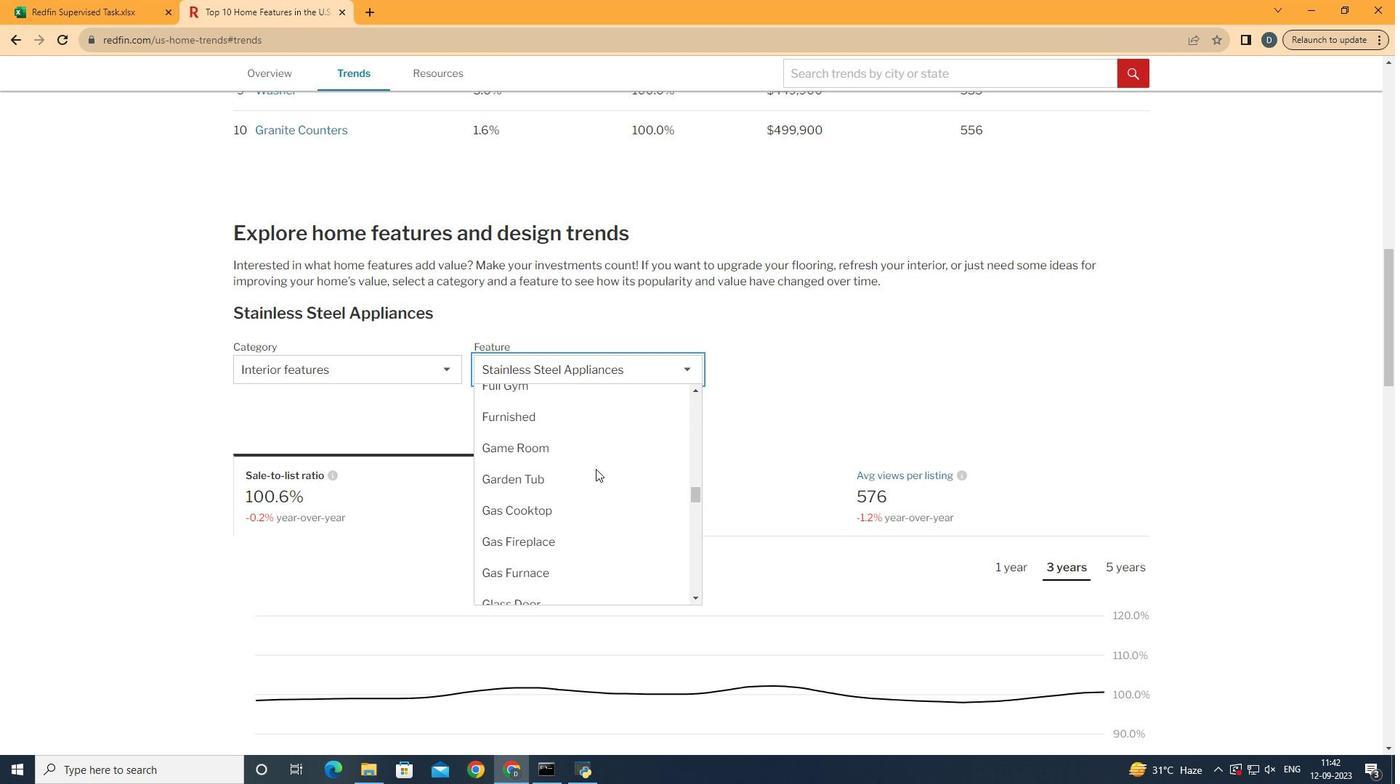 
Action: Mouse scrolled (595, 470) with delta (0, 0)
Screenshot: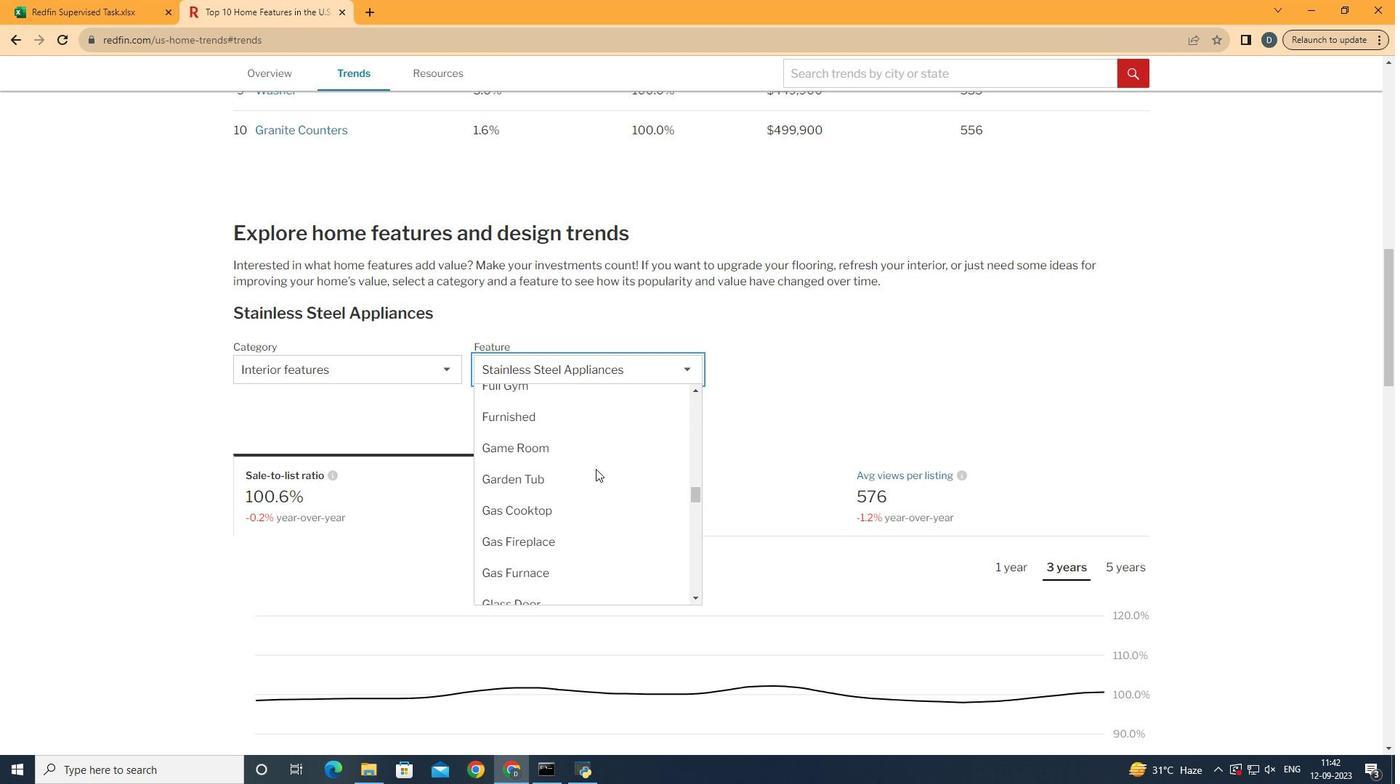 
Action: Mouse moved to (596, 476)
Screenshot: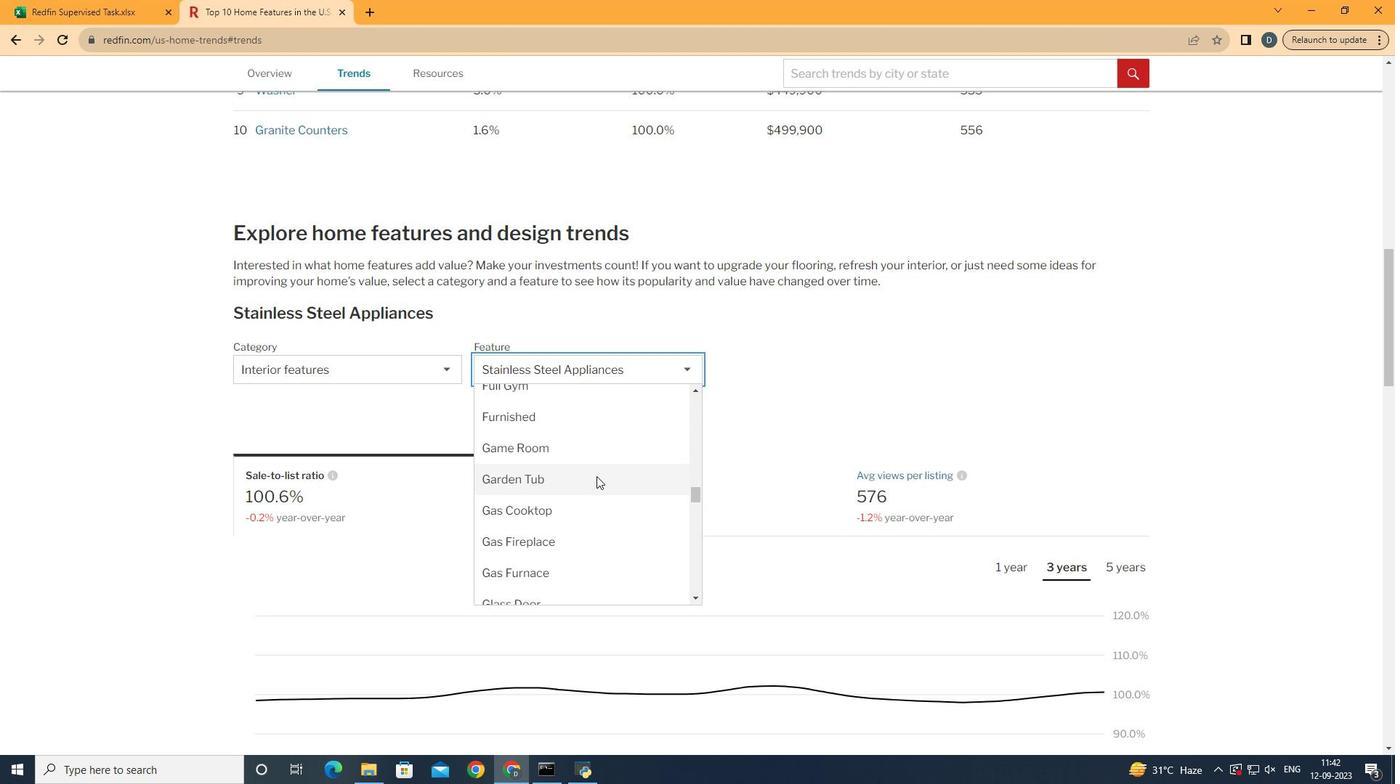 
Action: Mouse pressed left at (596, 476)
Screenshot: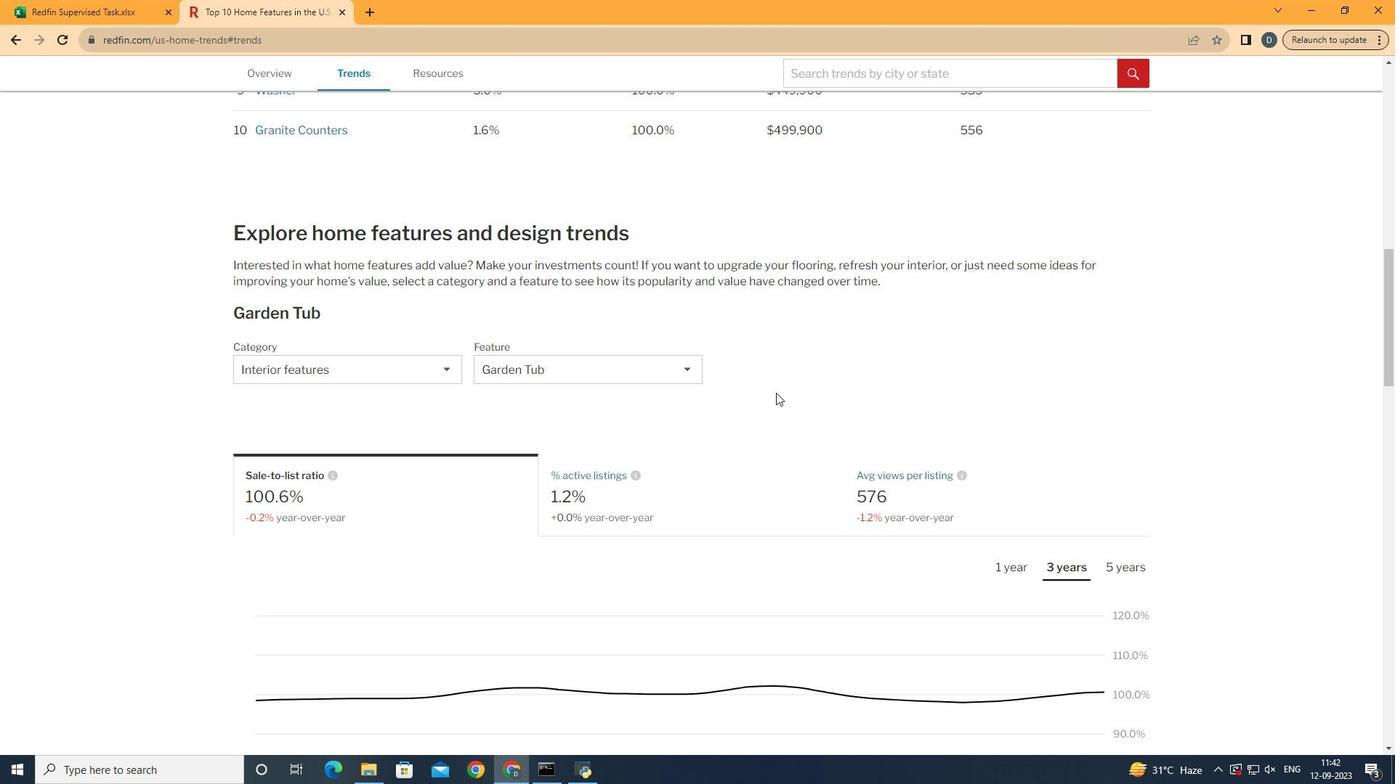 
Action: Mouse moved to (776, 393)
Screenshot: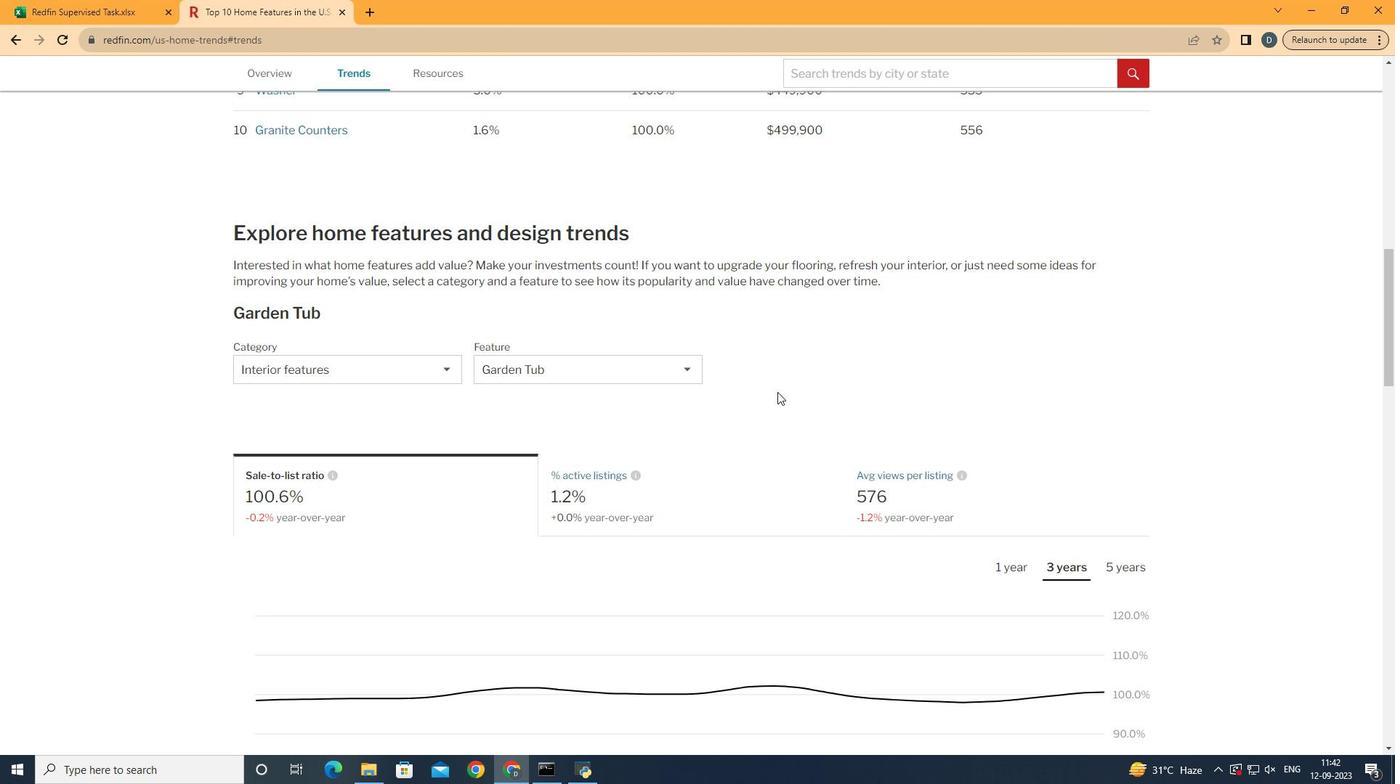 
Action: Mouse pressed left at (776, 393)
Screenshot: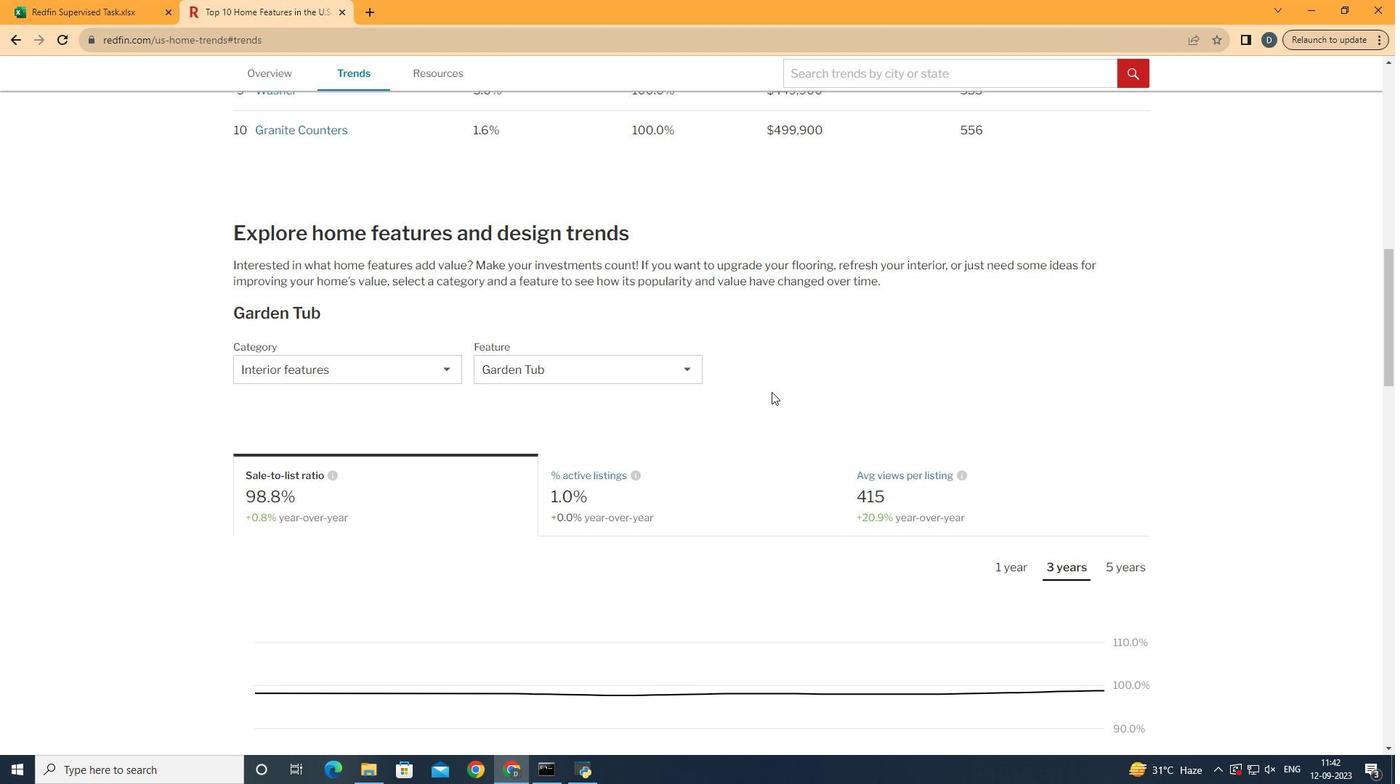 
Action: Mouse moved to (1033, 497)
Screenshot: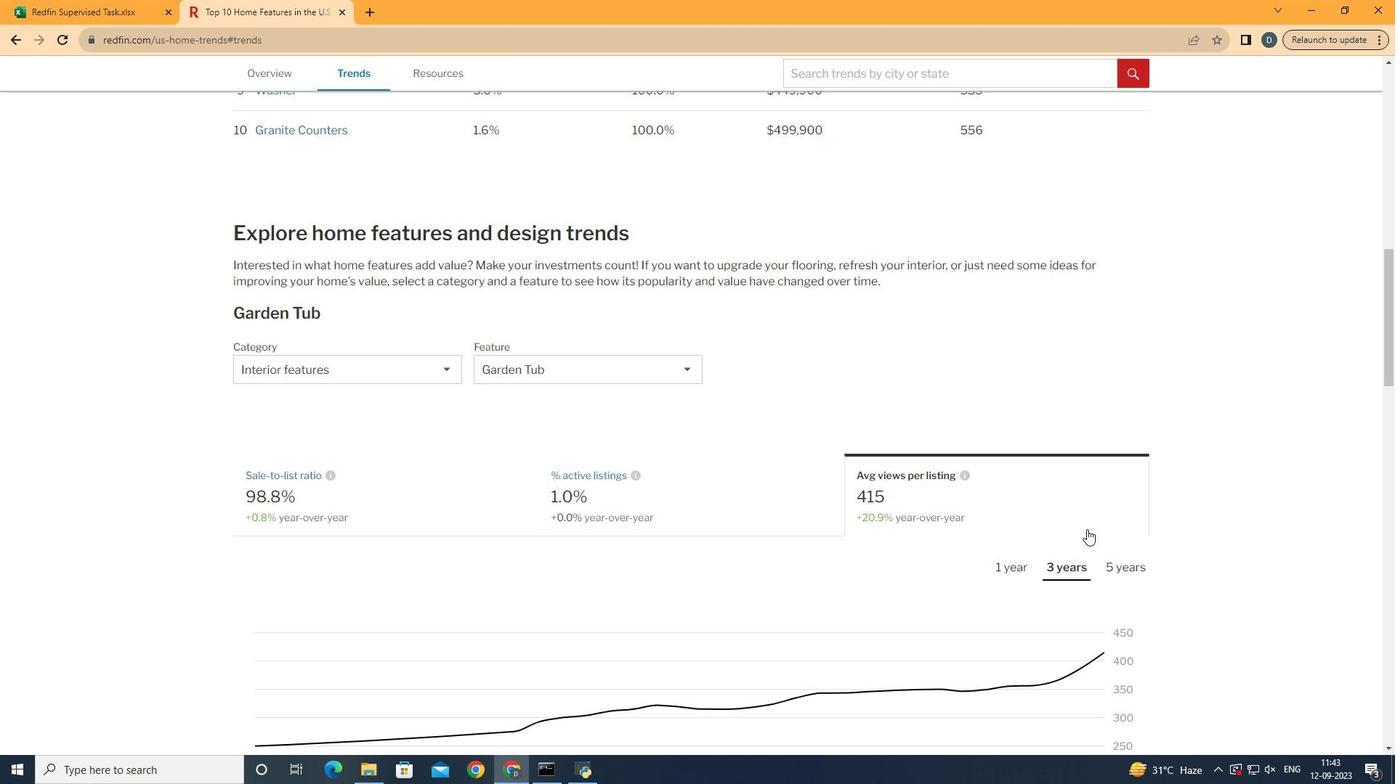 
Action: Mouse pressed left at (1033, 497)
Screenshot: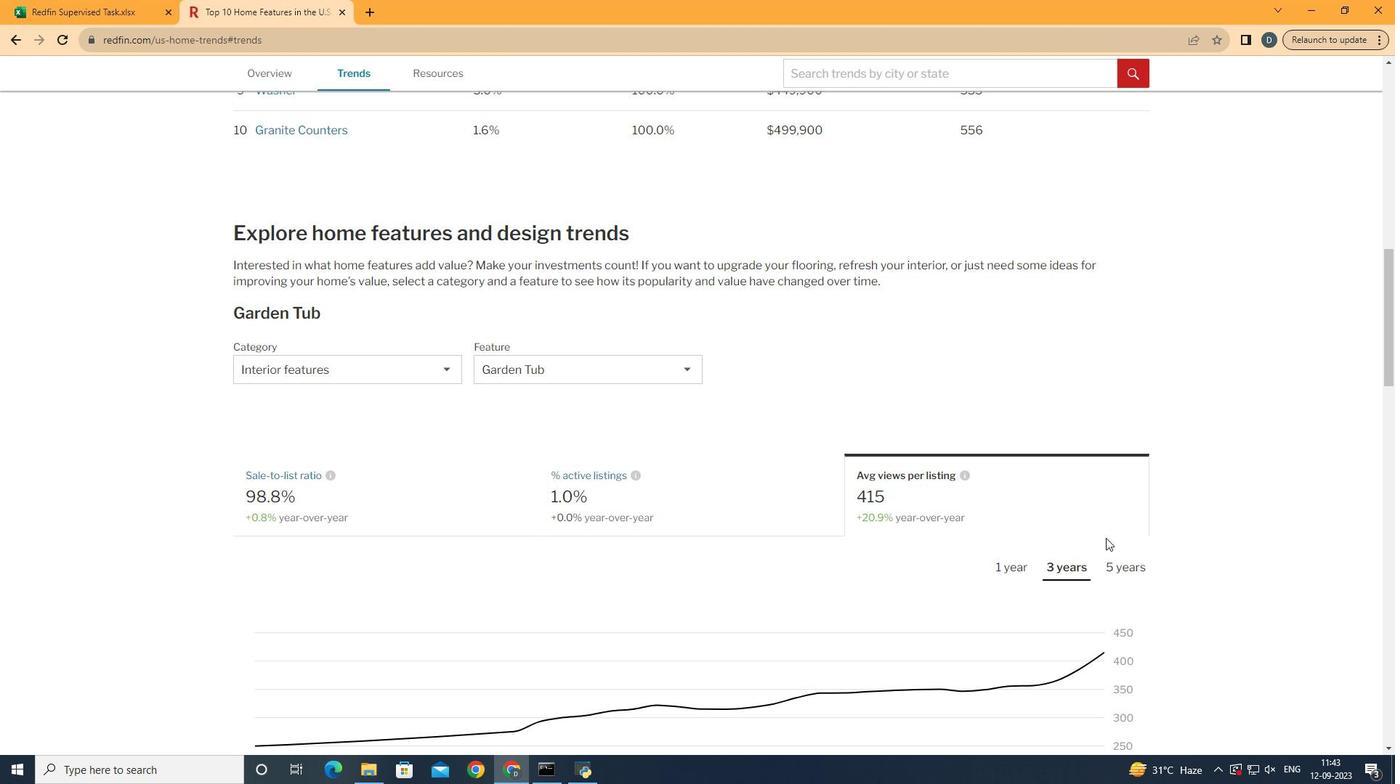 
Action: Mouse moved to (1135, 566)
Screenshot: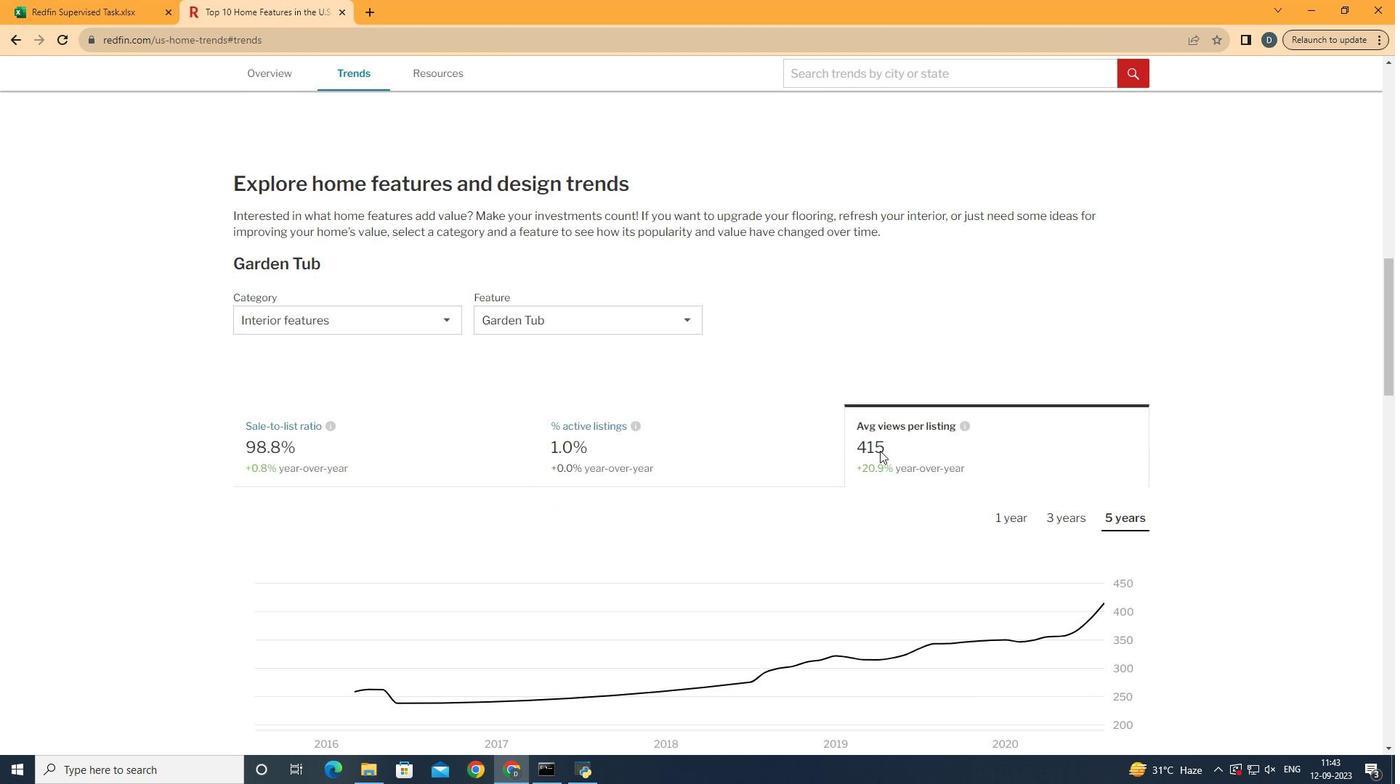 
Action: Mouse pressed left at (1135, 566)
Screenshot: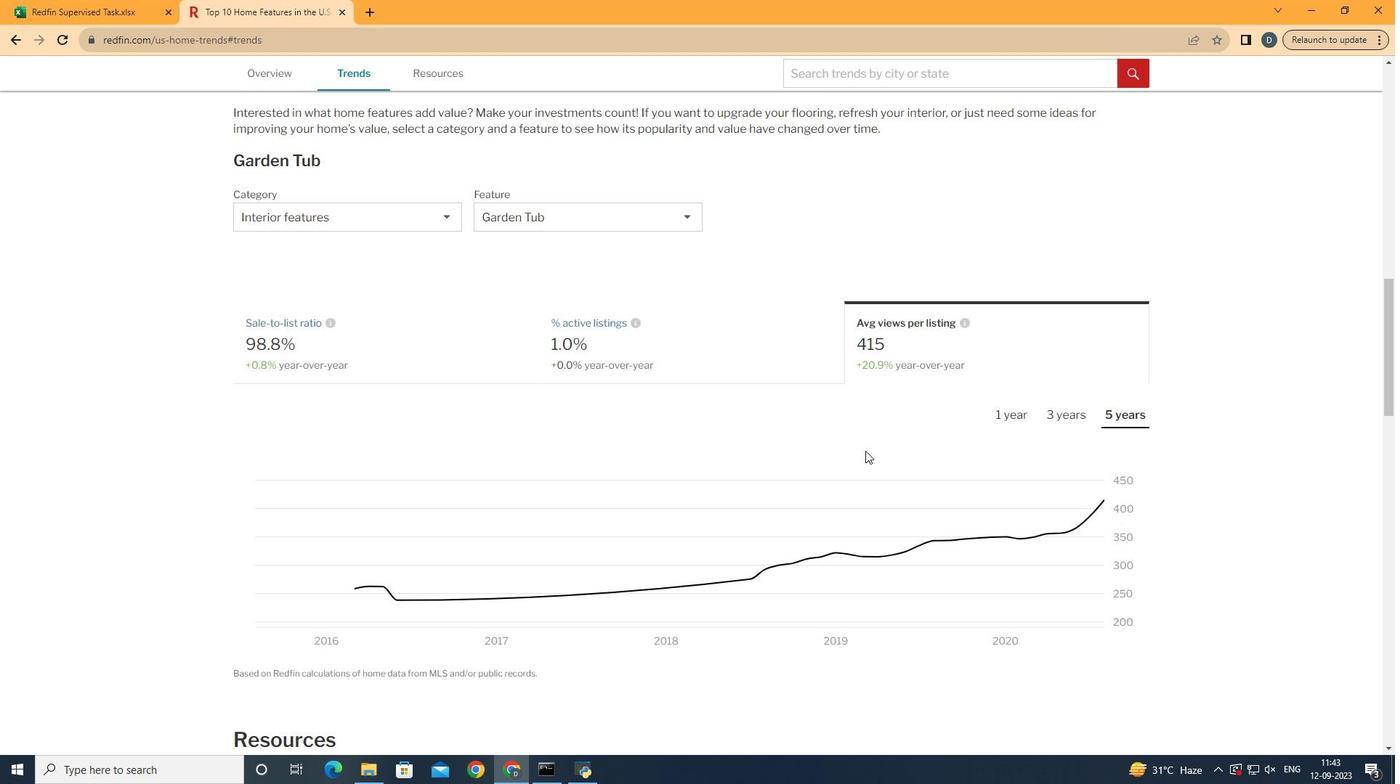 
Action: Mouse moved to (879, 451)
Screenshot: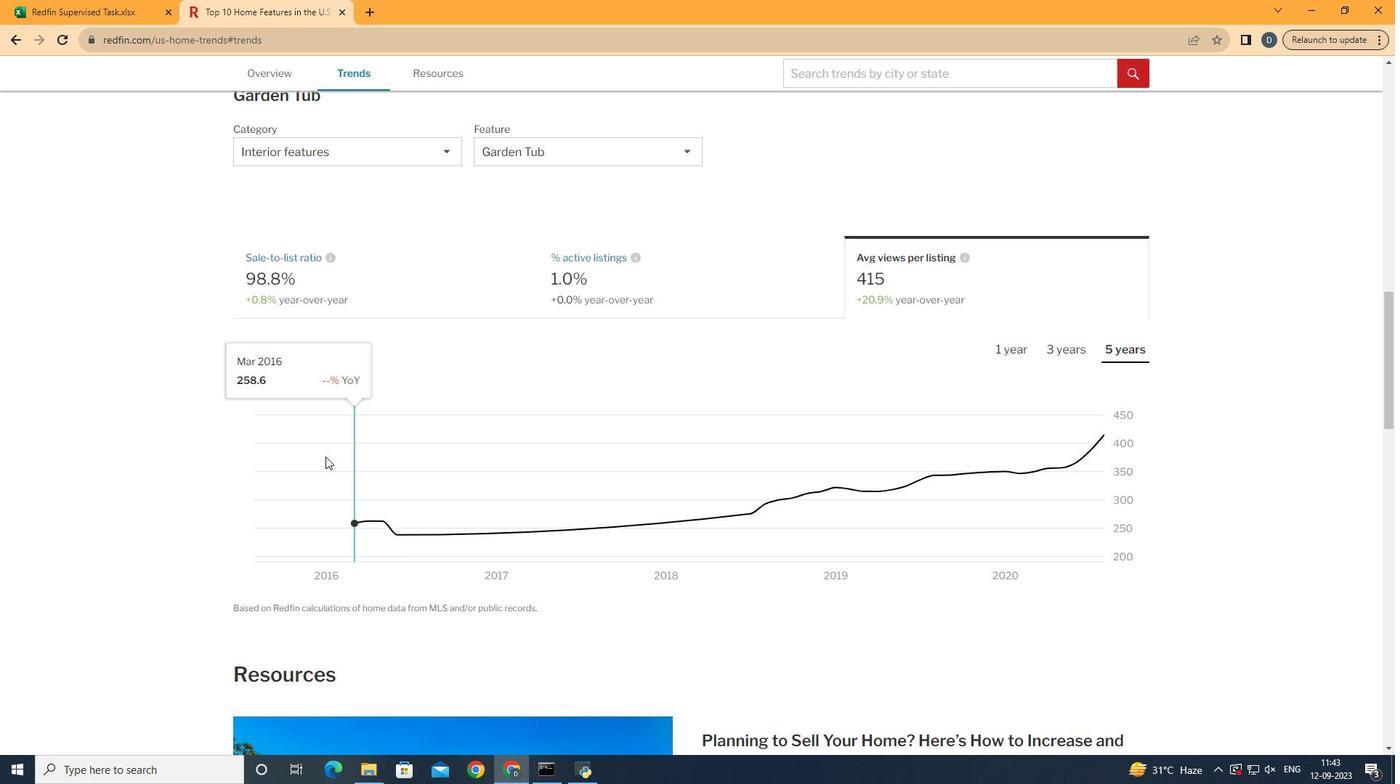 
Action: Mouse scrolled (879, 450) with delta (0, 0)
Screenshot: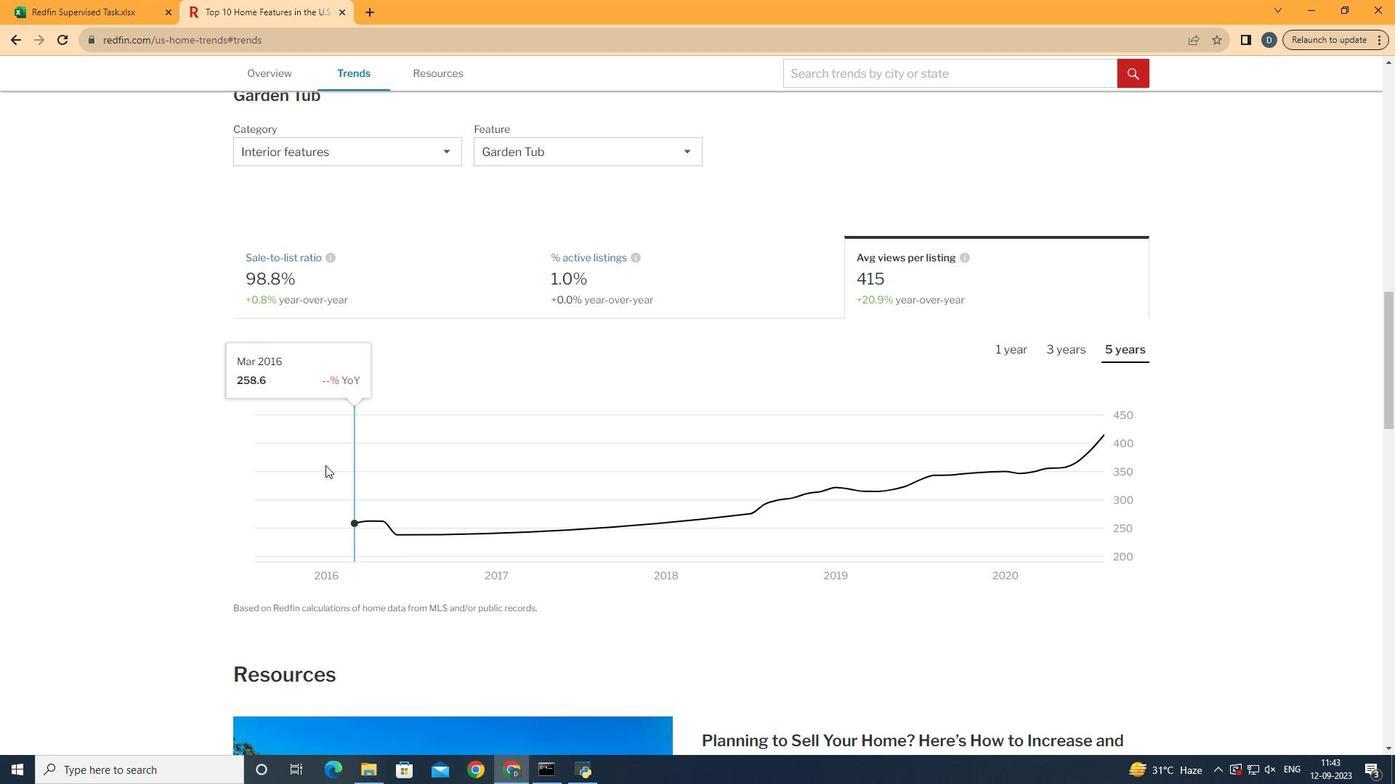
Action: Mouse scrolled (879, 450) with delta (0, 0)
Screenshot: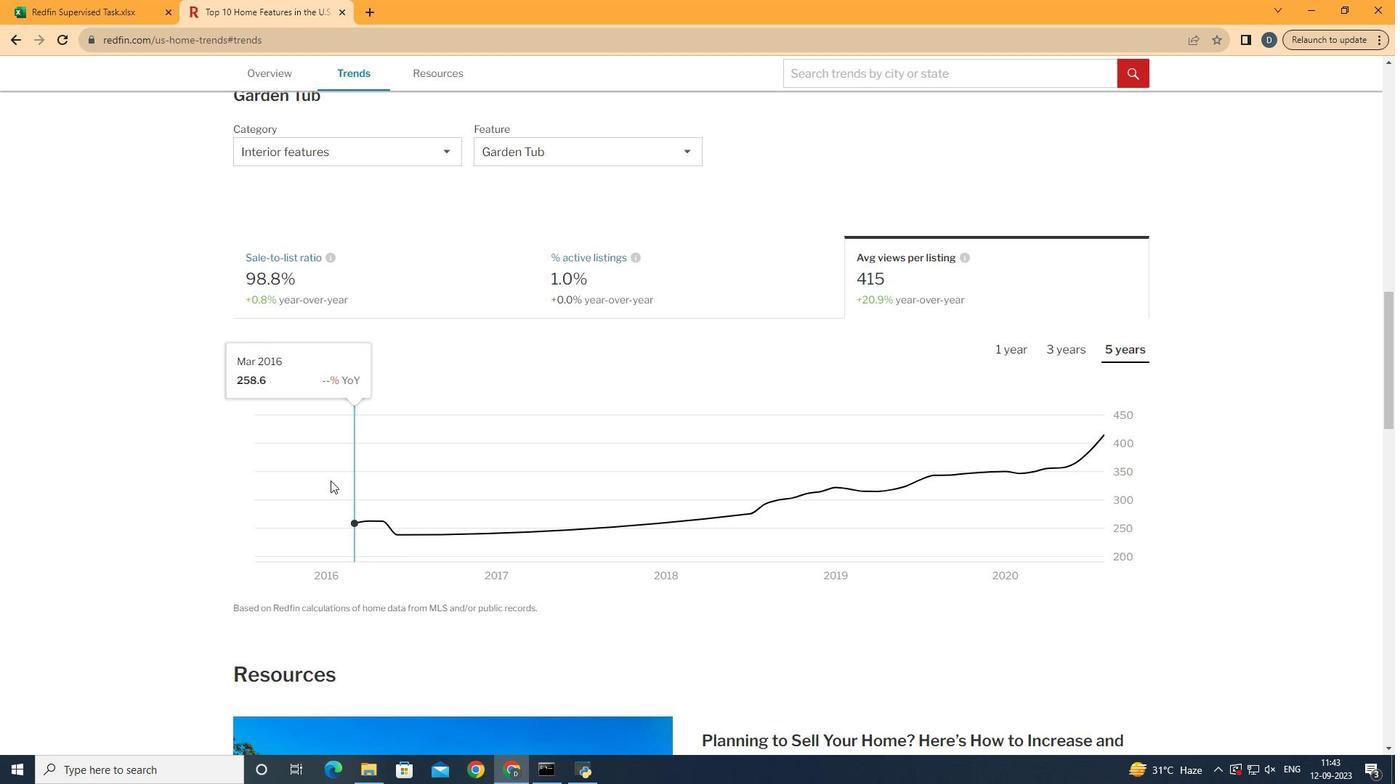 
Action: Mouse scrolled (879, 450) with delta (0, 0)
Screenshot: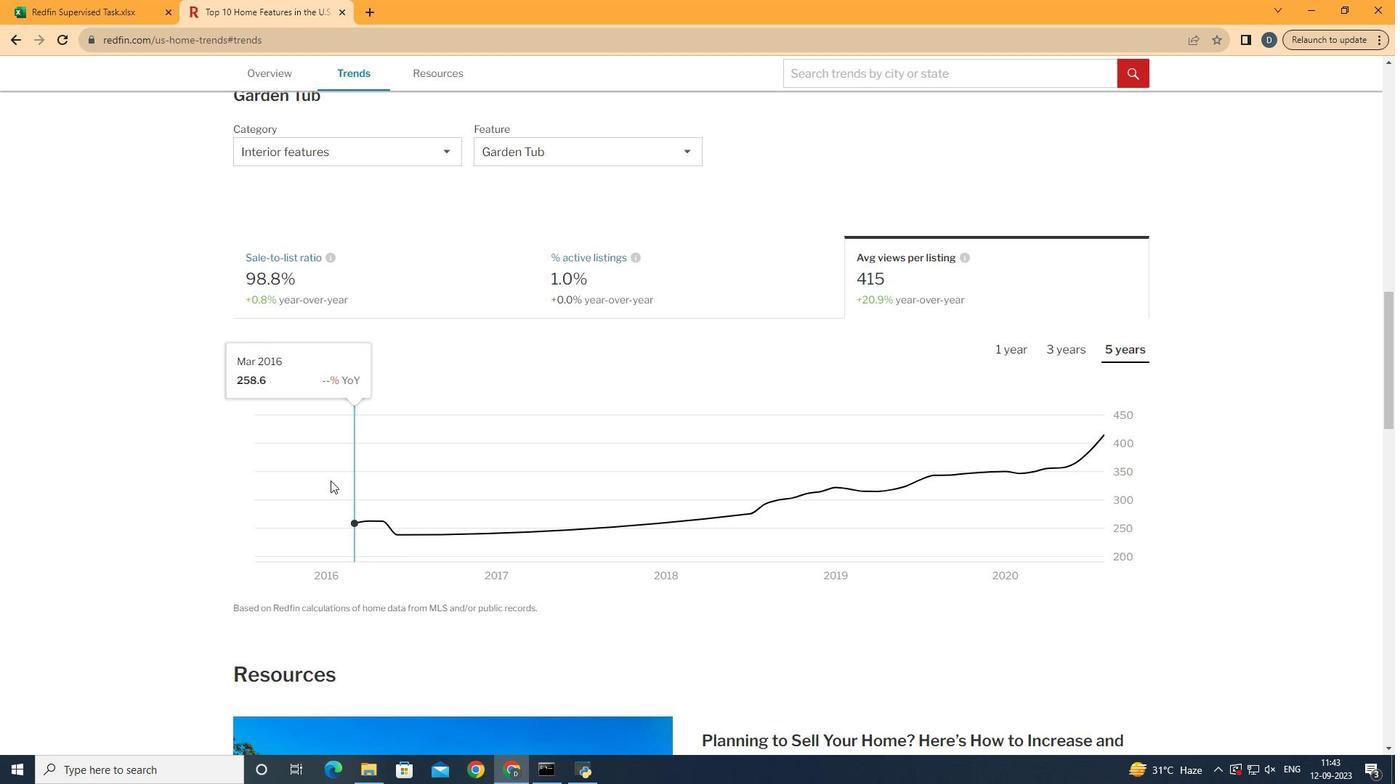 
Action: Mouse moved to (1100, 442)
Screenshot: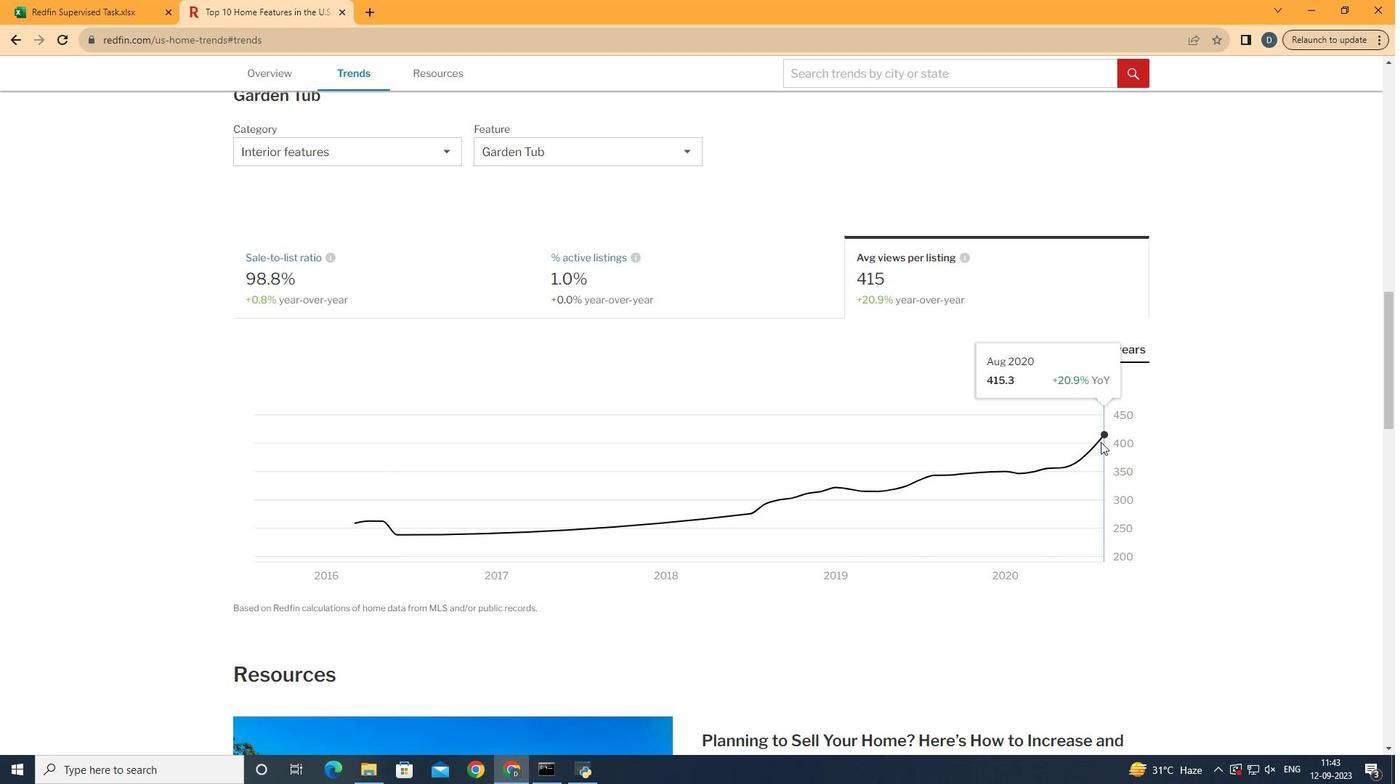 
